 Task: Find connections with filter location San Isidro with filter topic #Economywith filter profile language French with filter current company L&T Technology Services with filter school University Grants Commission (ugc) with filter industry Physicians with filter service category Financial Reporting with filter keywords title Entrepreneur
Action: Mouse moved to (531, 80)
Screenshot: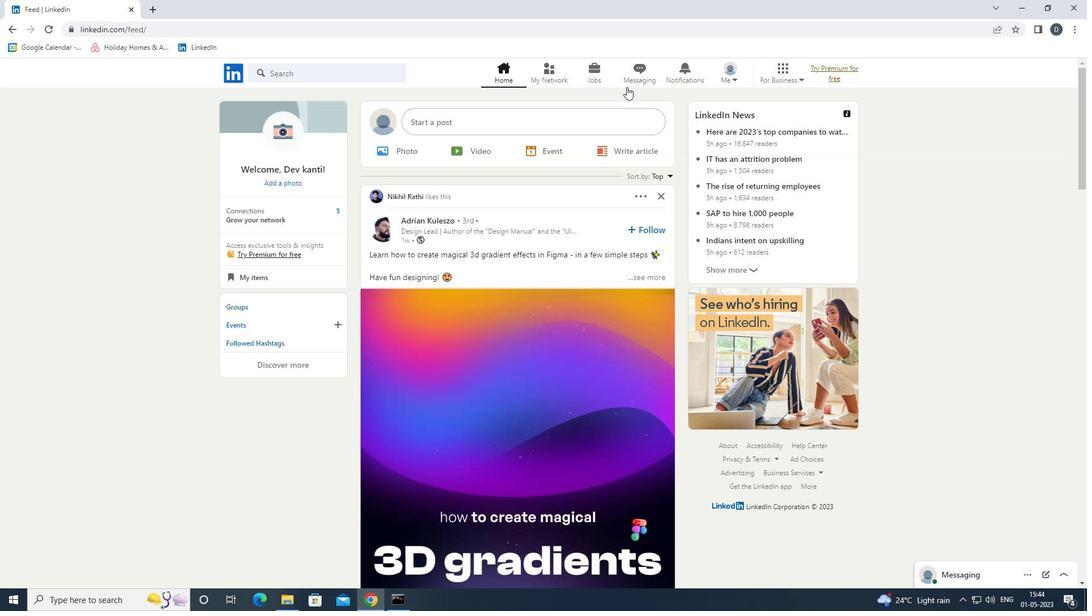 
Action: Mouse pressed left at (531, 80)
Screenshot: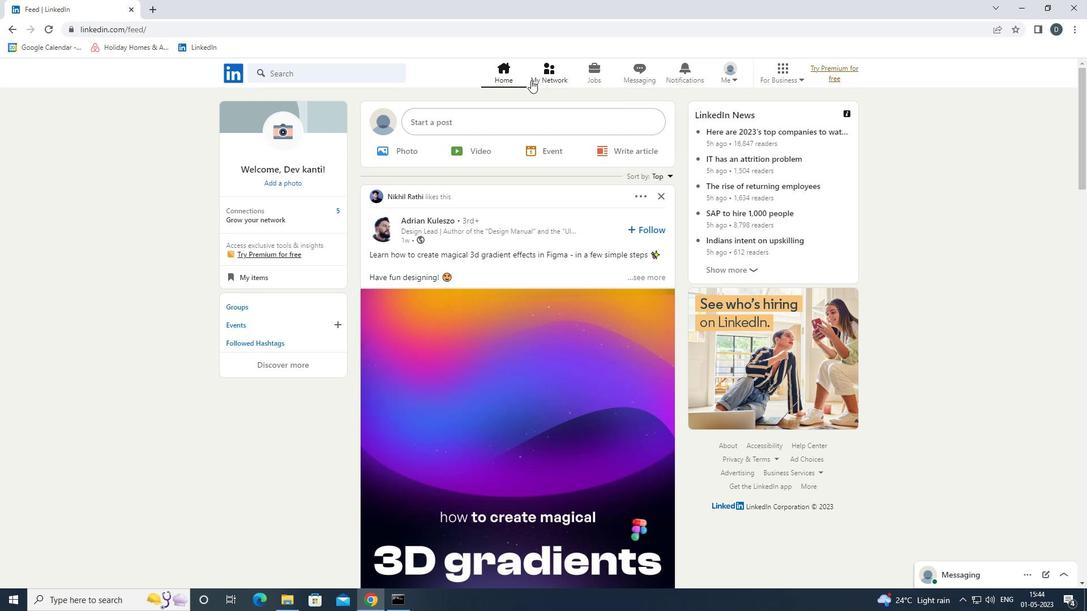 
Action: Mouse moved to (374, 134)
Screenshot: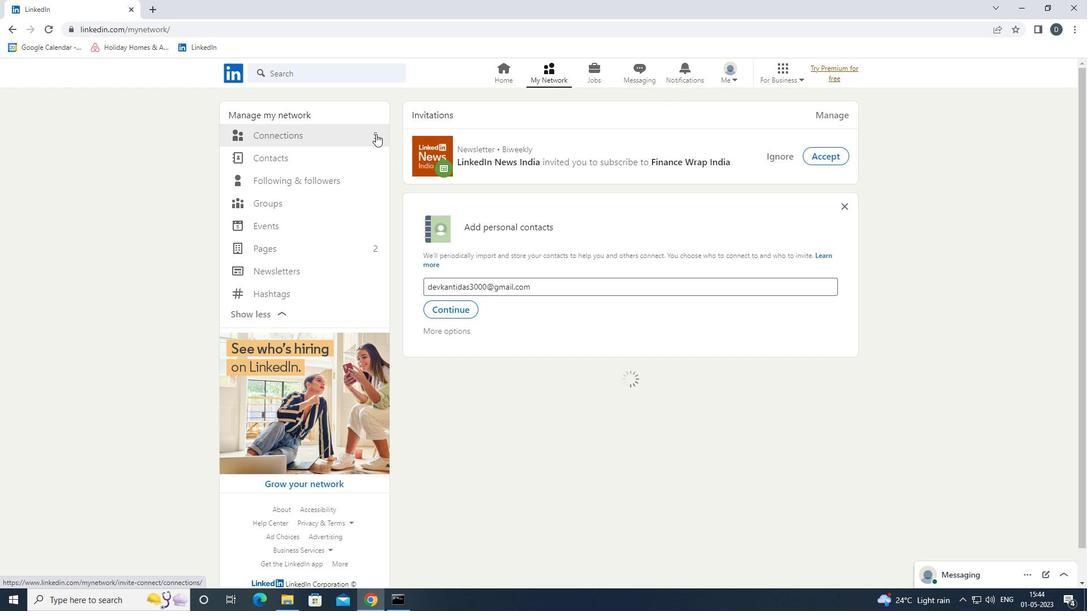 
Action: Mouse pressed left at (374, 134)
Screenshot: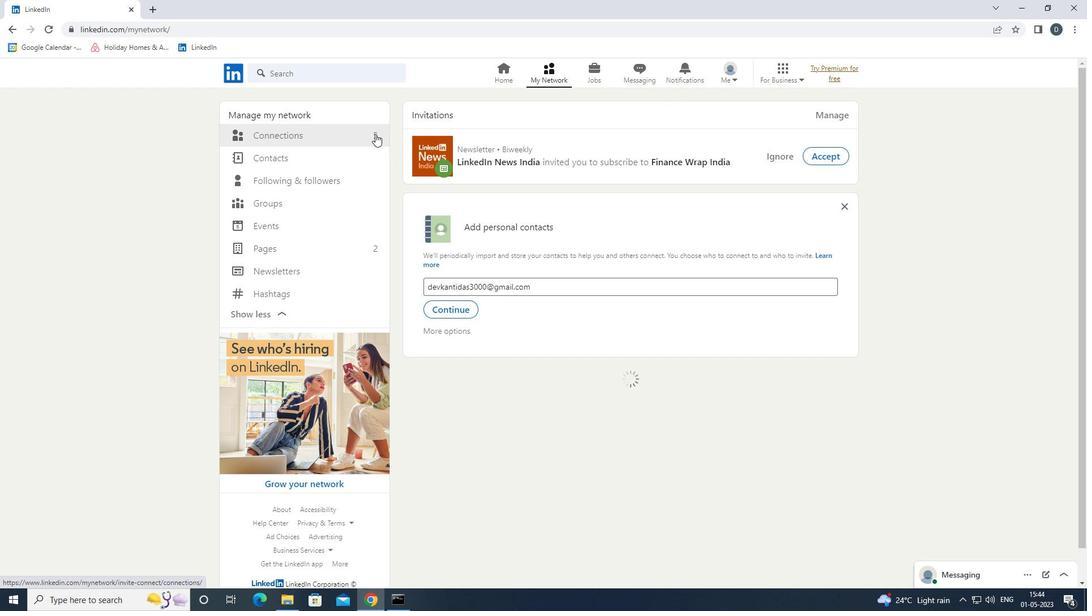 
Action: Mouse moved to (643, 137)
Screenshot: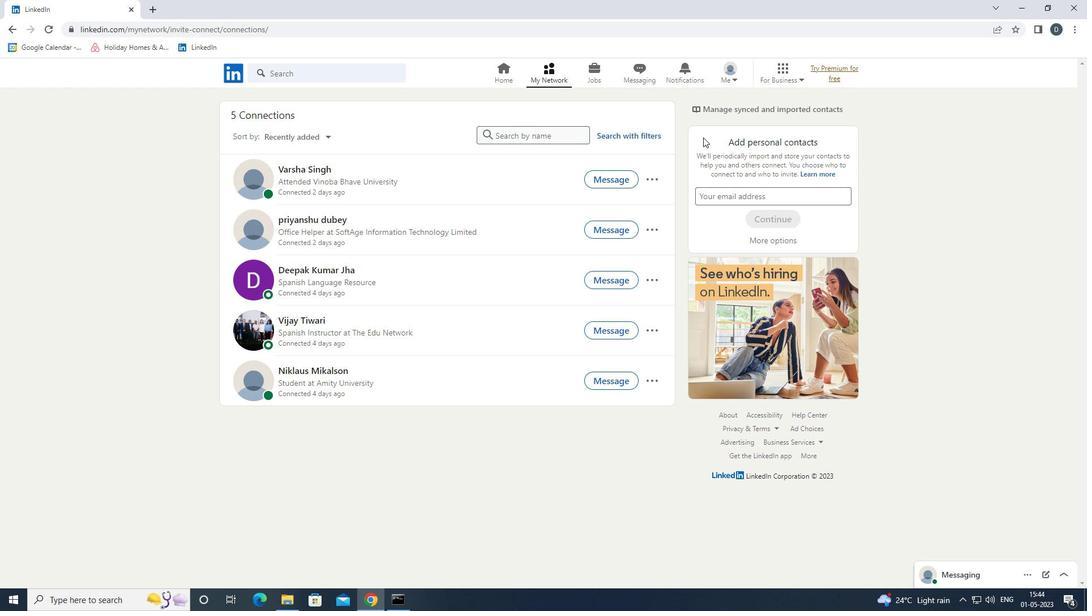 
Action: Mouse pressed left at (643, 137)
Screenshot: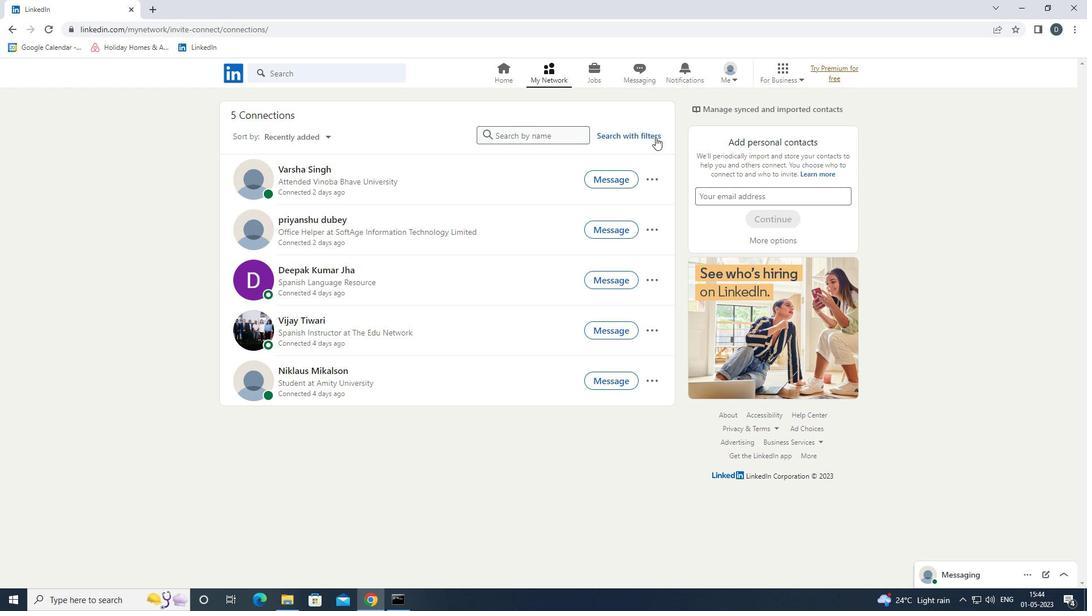 
Action: Mouse moved to (586, 106)
Screenshot: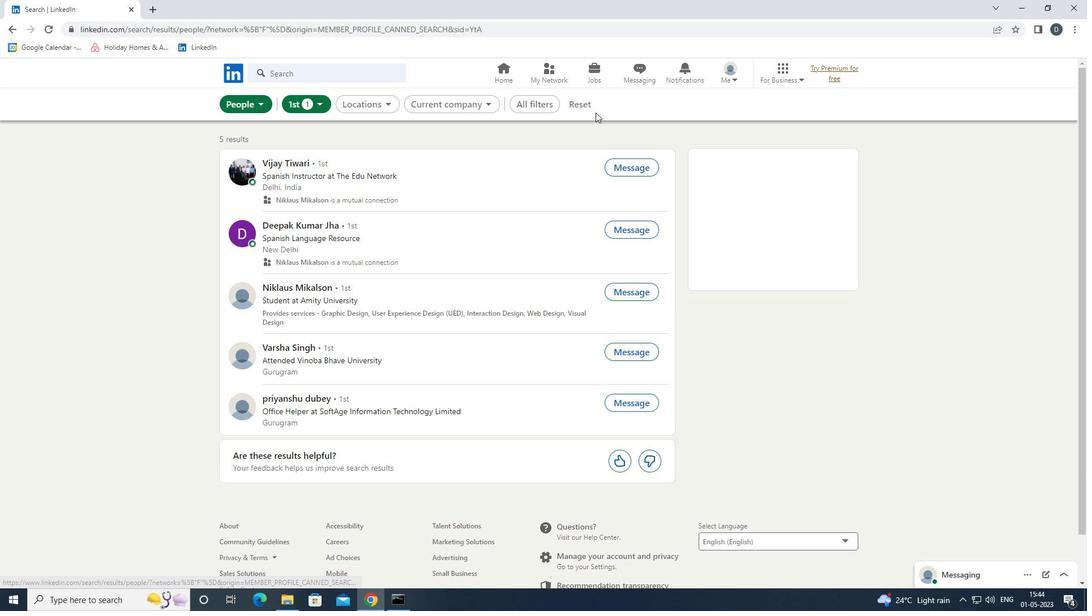
Action: Mouse pressed left at (586, 106)
Screenshot: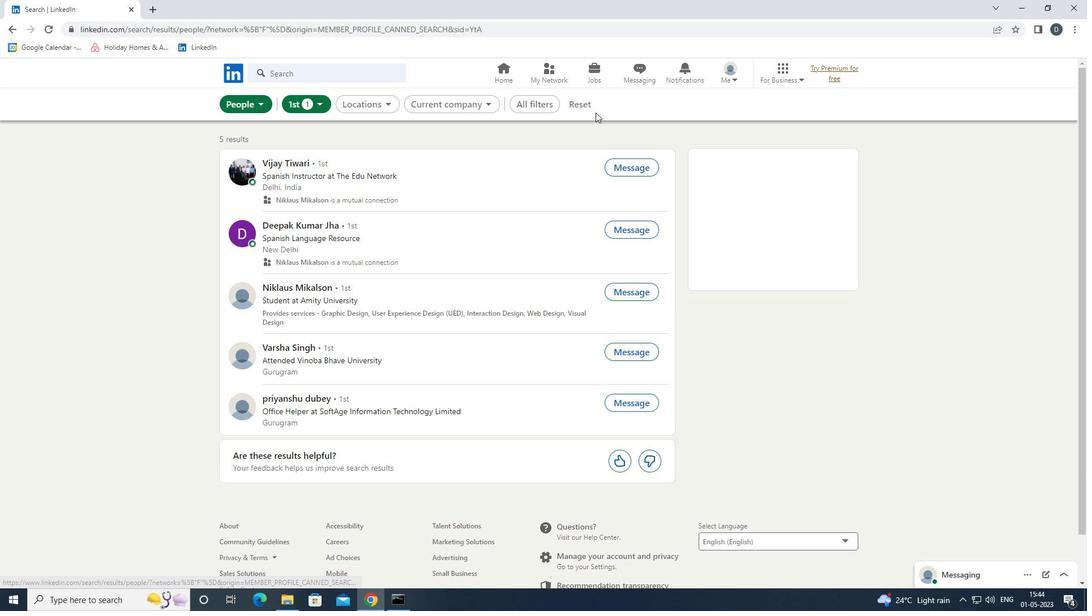 
Action: Mouse moved to (569, 108)
Screenshot: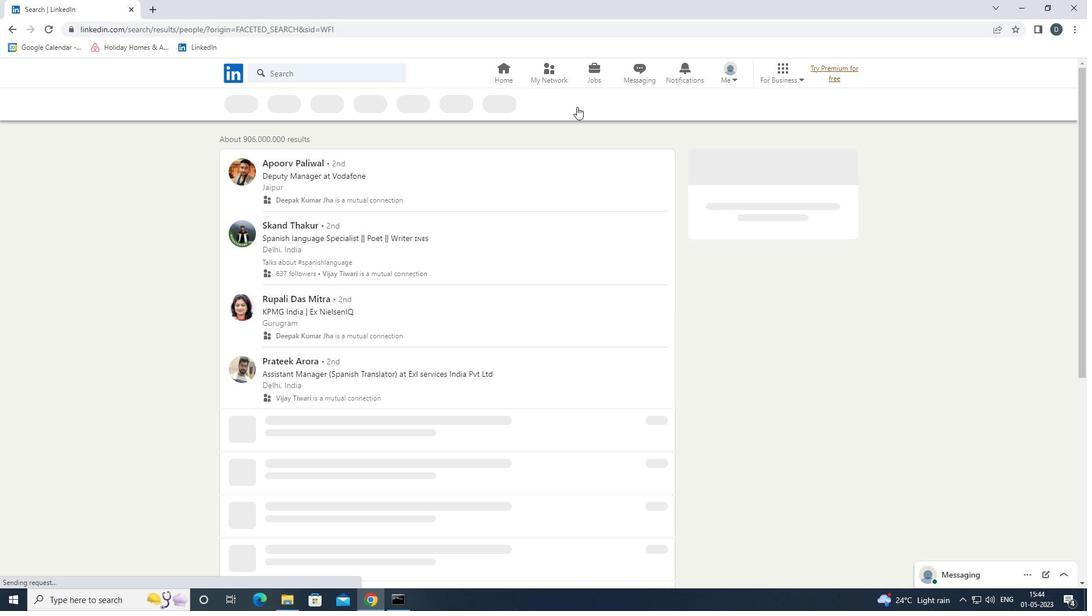 
Action: Mouse pressed left at (569, 108)
Screenshot: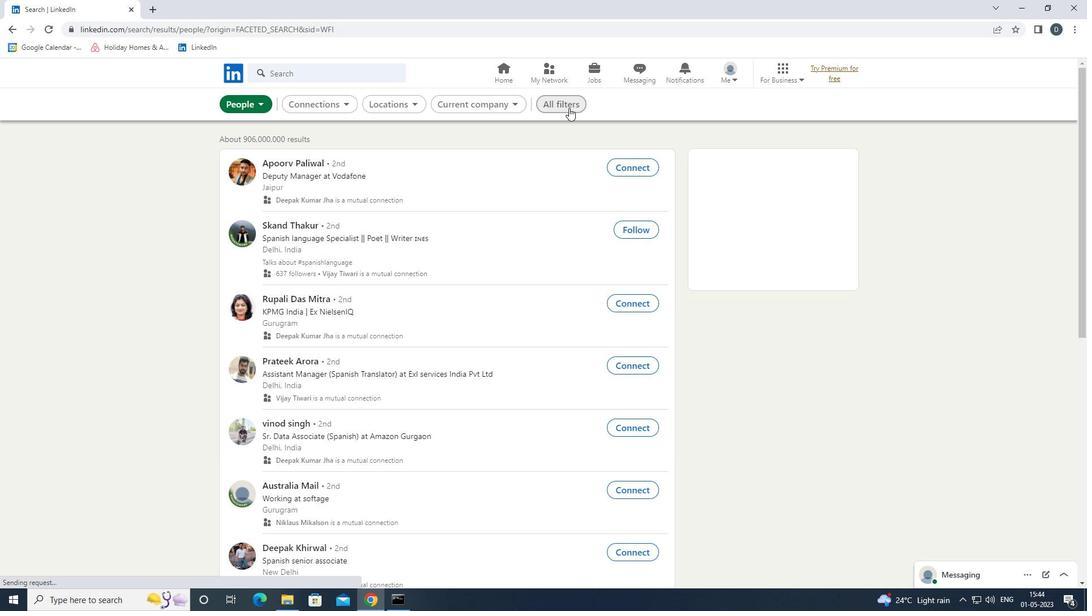 
Action: Mouse moved to (966, 457)
Screenshot: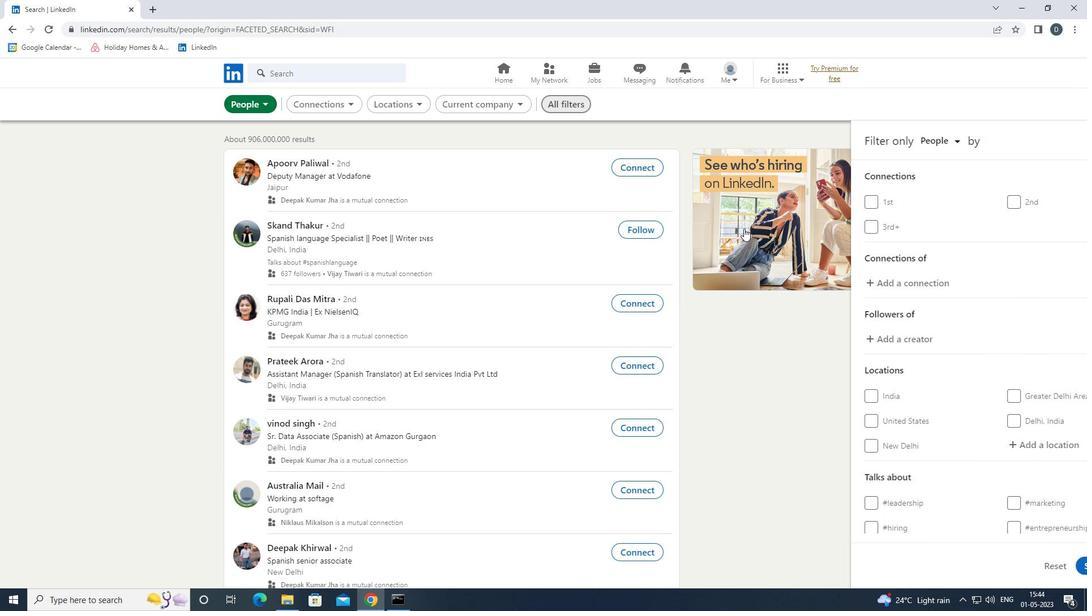 
Action: Mouse scrolled (966, 456) with delta (0, 0)
Screenshot: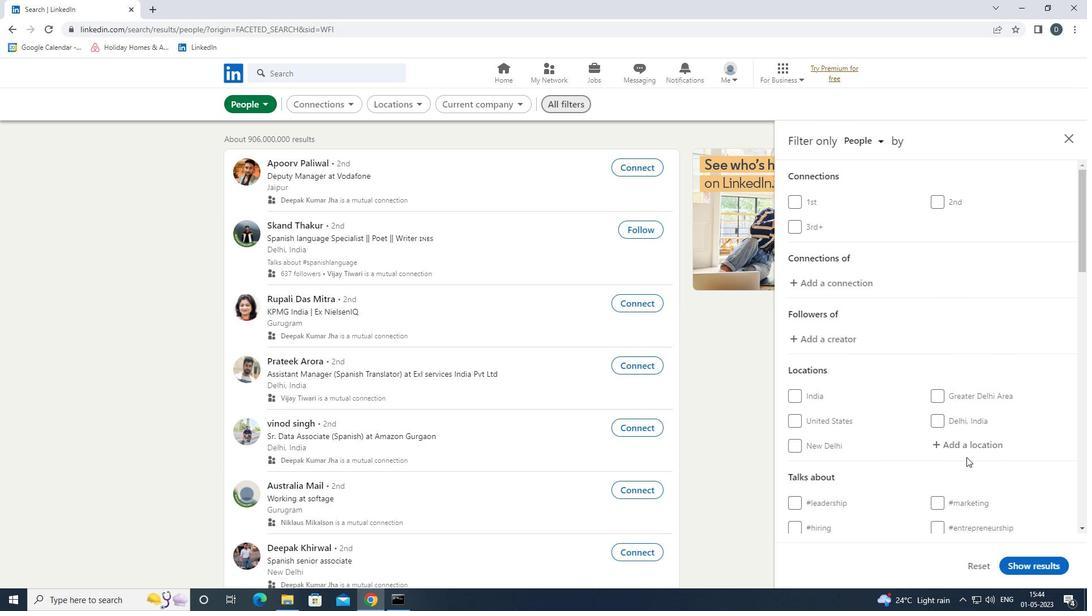 
Action: Mouse scrolled (966, 456) with delta (0, 0)
Screenshot: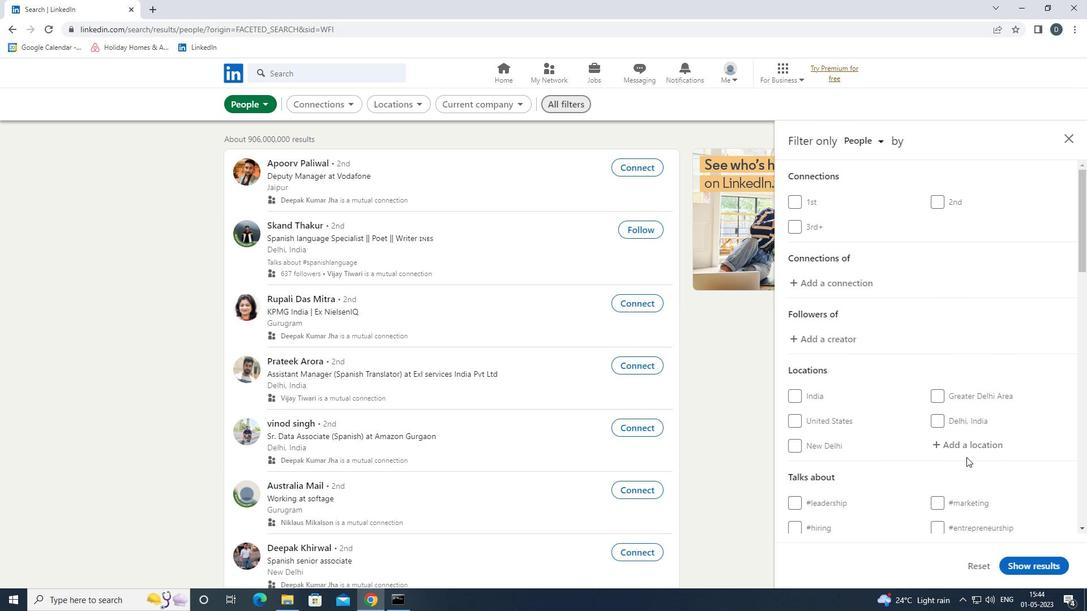 
Action: Mouse moved to (951, 336)
Screenshot: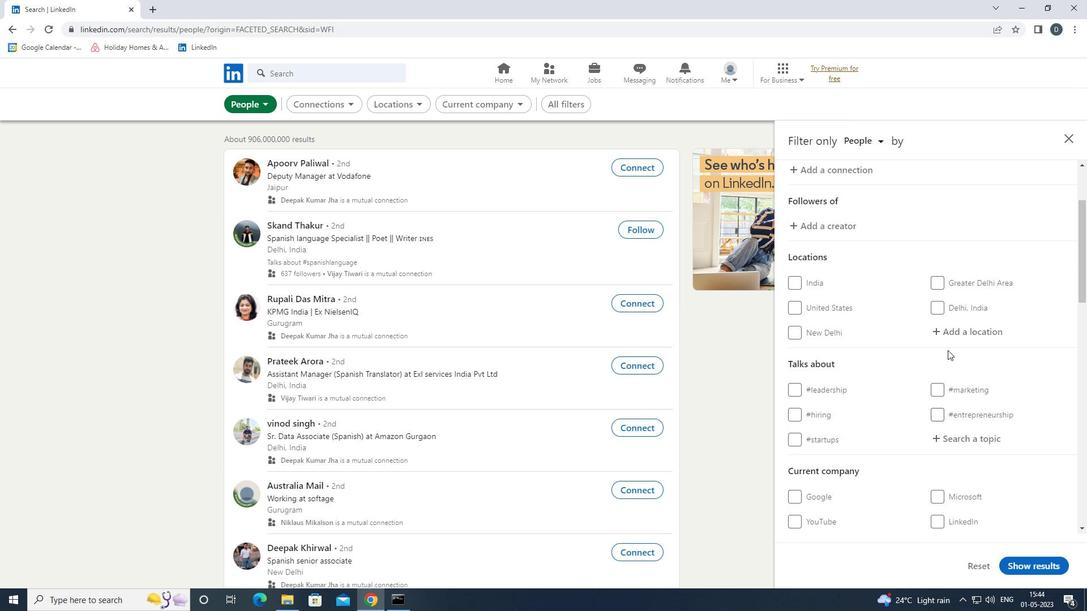 
Action: Mouse pressed left at (951, 336)
Screenshot: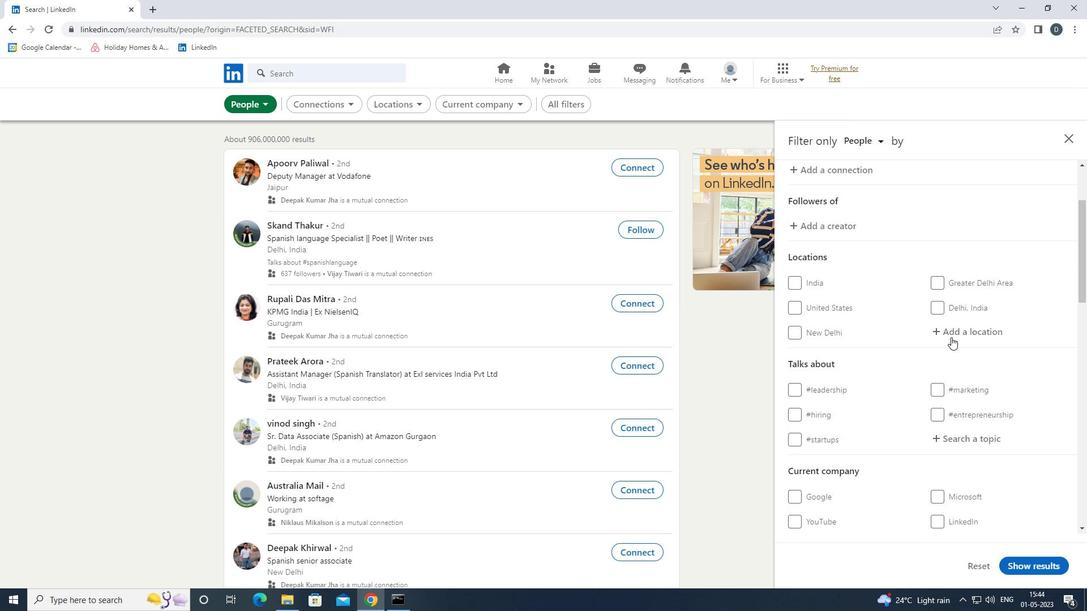 
Action: Key pressed <Key.shift>SAN<Key.space><Key.shift>IS<Key.backspace>SI<Key.down><Key.enter>
Screenshot: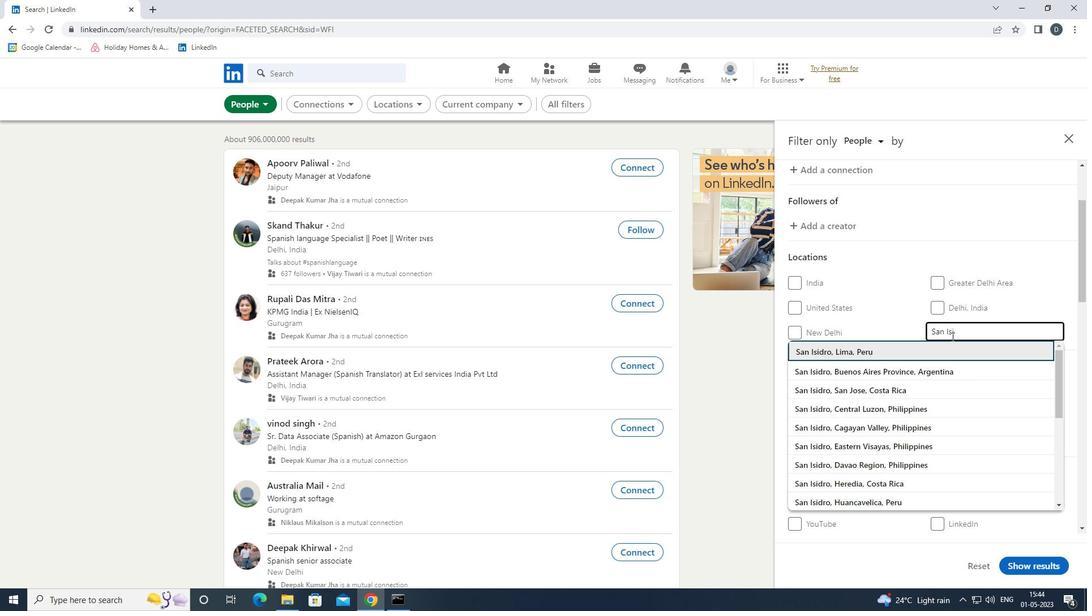 
Action: Mouse moved to (952, 336)
Screenshot: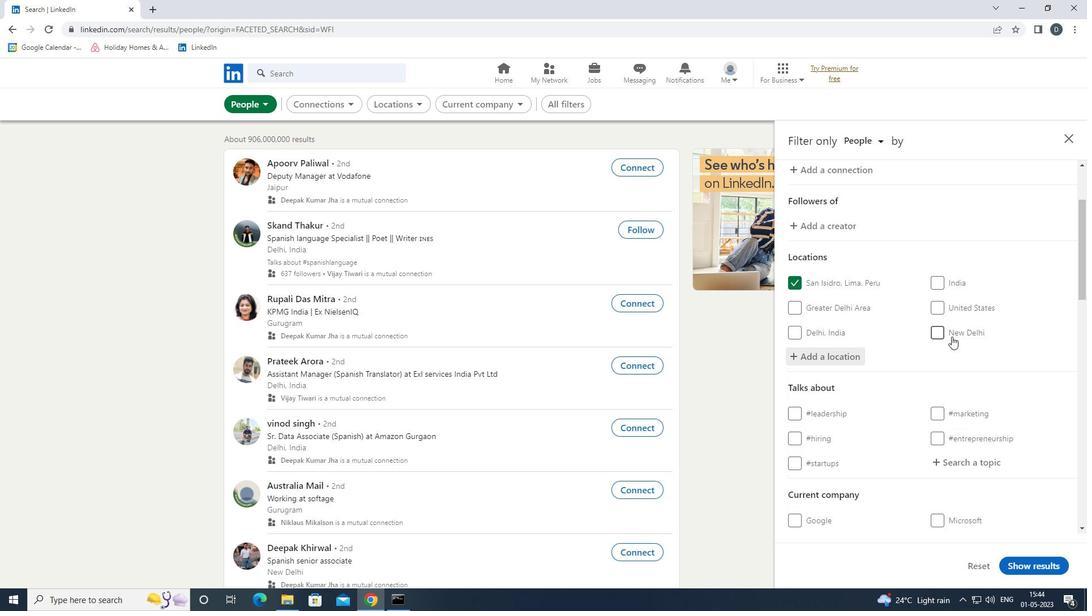 
Action: Mouse scrolled (952, 335) with delta (0, 0)
Screenshot: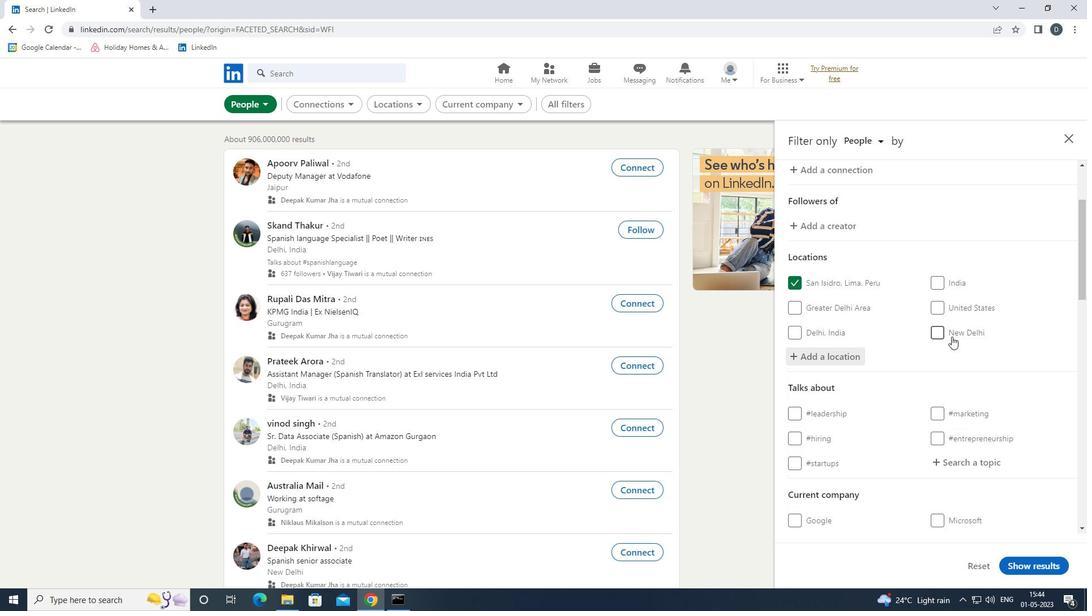 
Action: Mouse moved to (952, 336)
Screenshot: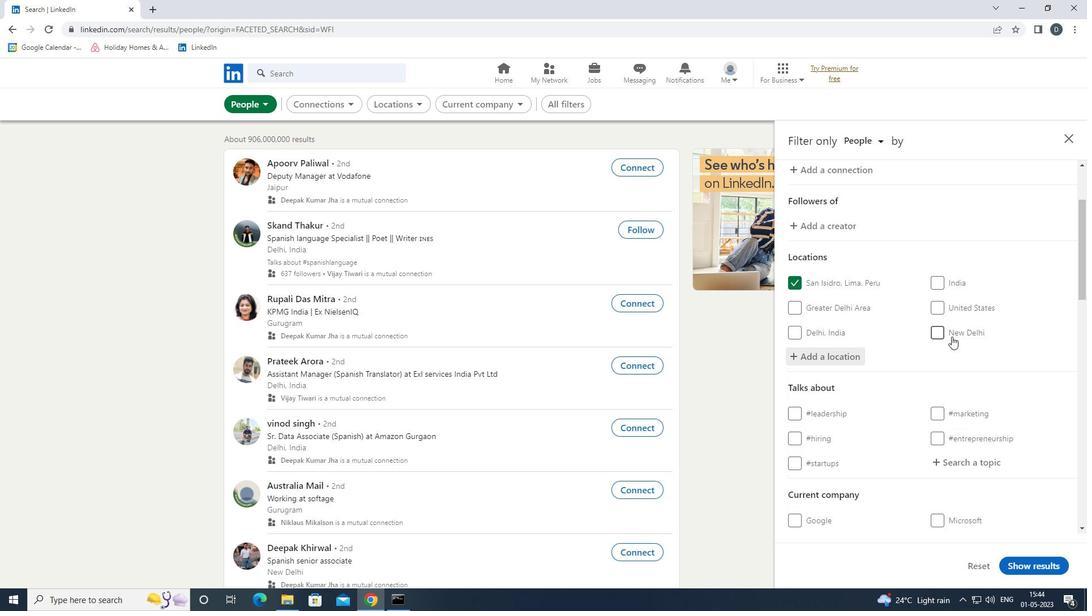 
Action: Mouse scrolled (952, 335) with delta (0, 0)
Screenshot: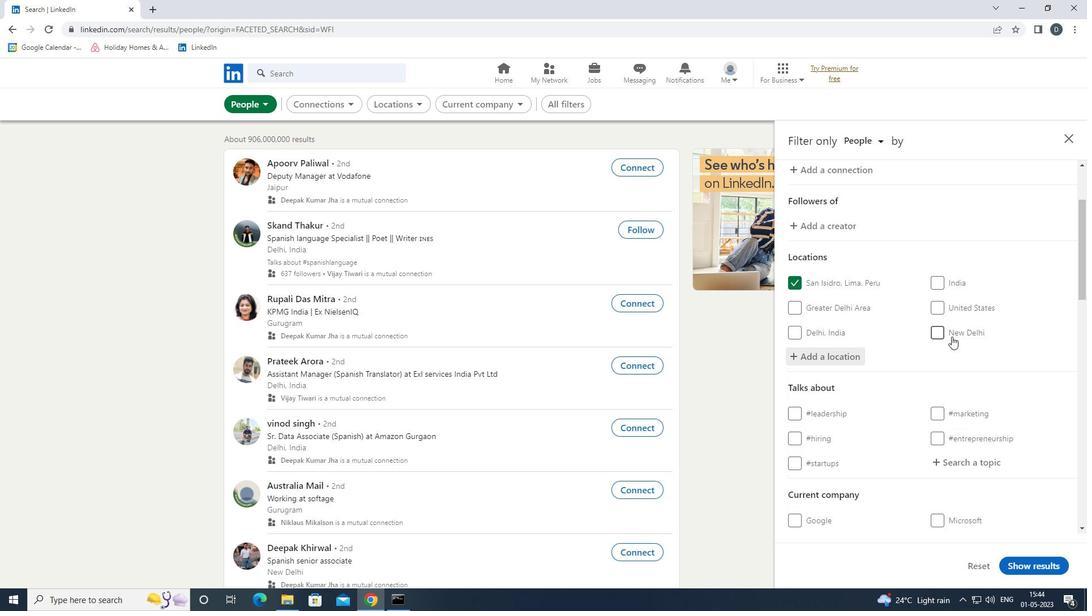 
Action: Mouse moved to (964, 349)
Screenshot: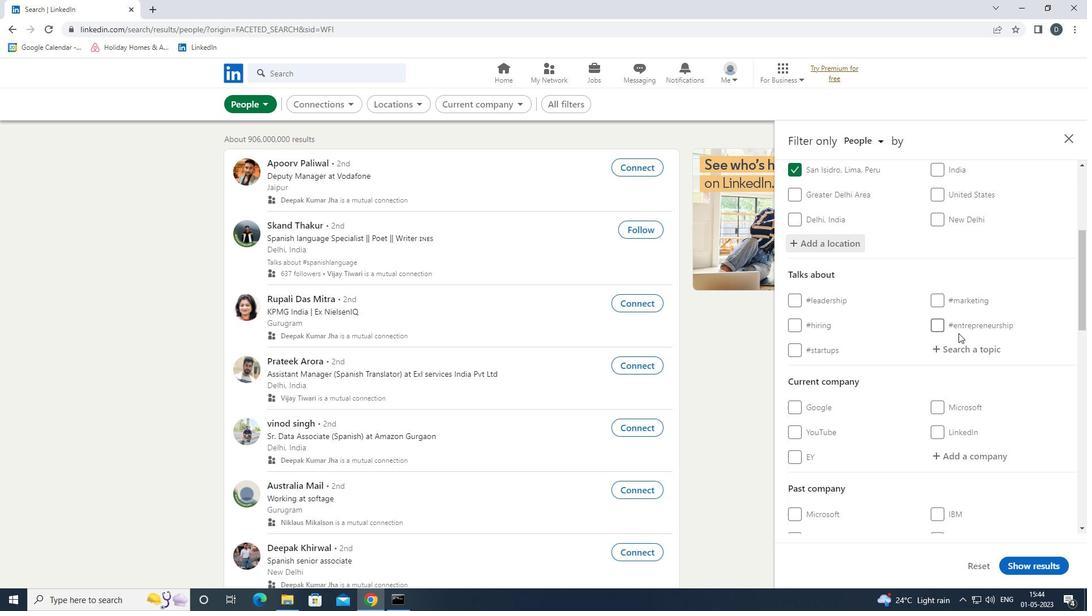 
Action: Mouse pressed left at (964, 349)
Screenshot: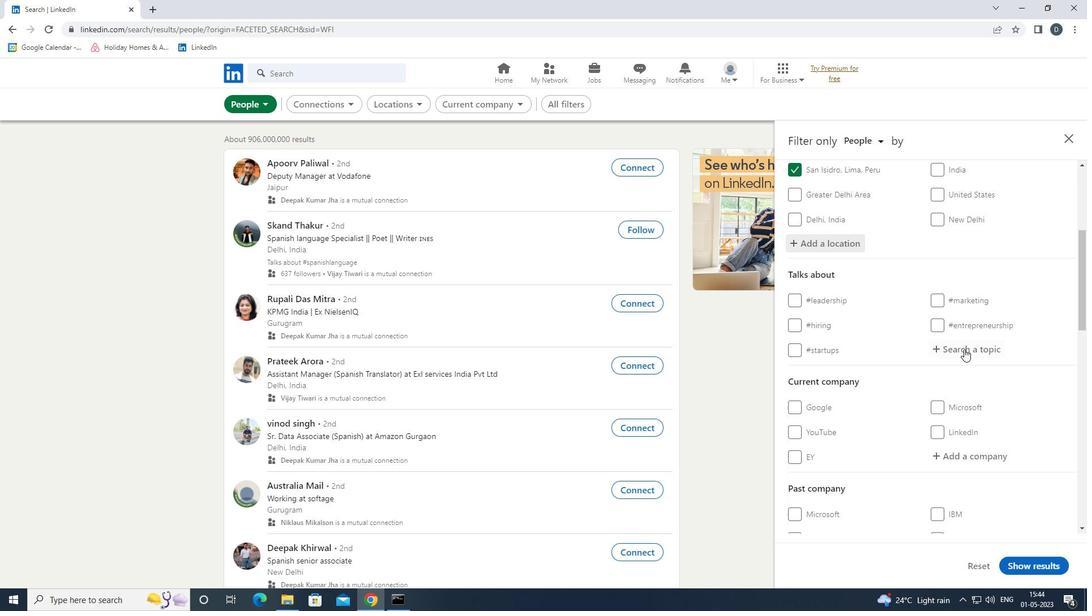 
Action: Key pressed <Key.shift><Key.shift>ECONOMY<Key.down><Key.enter>
Screenshot: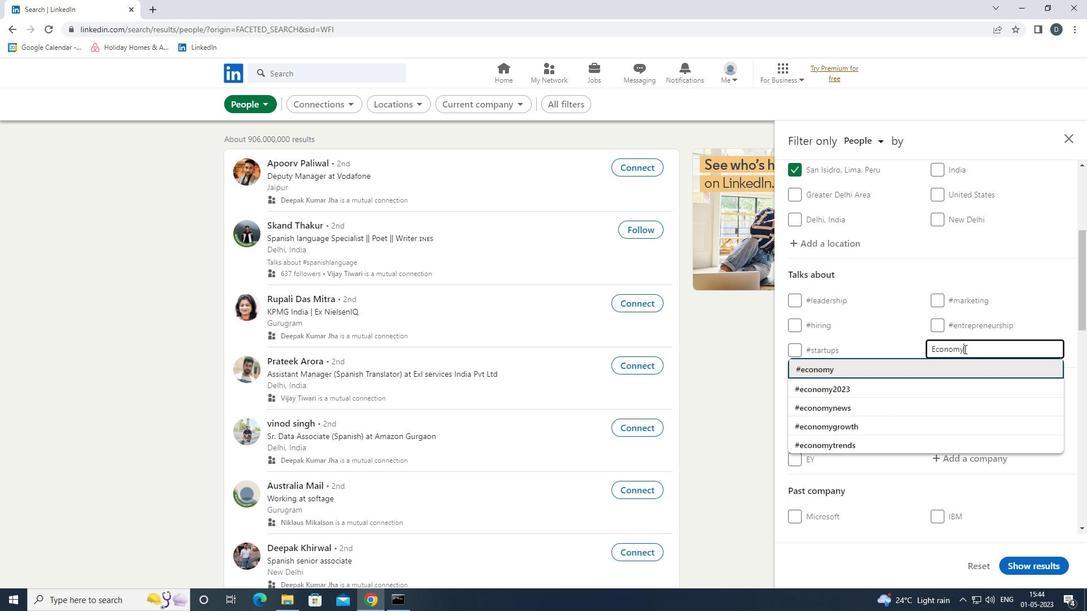 
Action: Mouse scrolled (964, 348) with delta (0, 0)
Screenshot: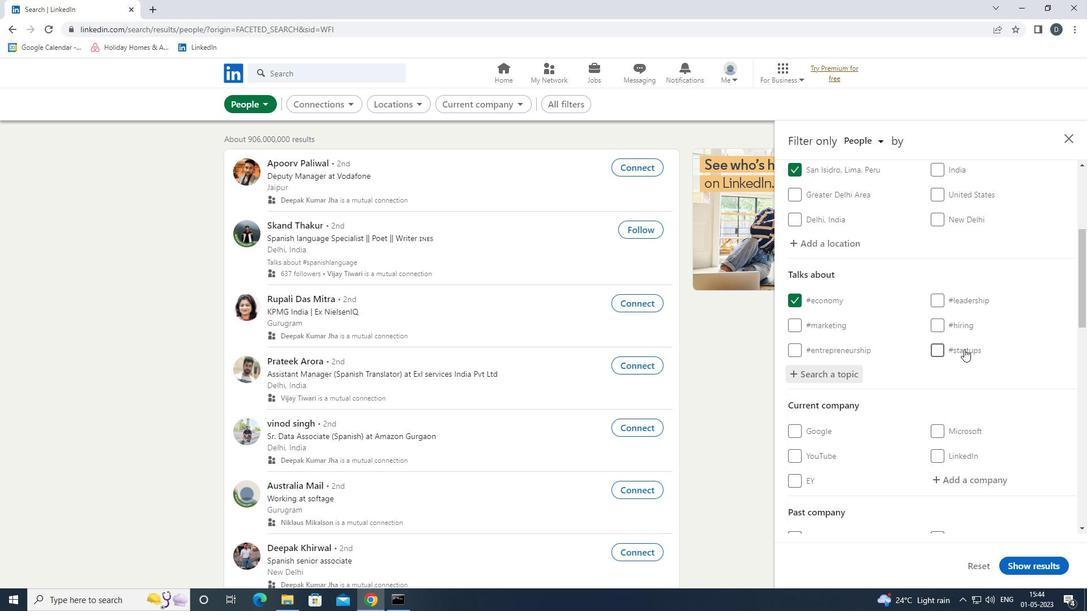 
Action: Mouse scrolled (964, 348) with delta (0, 0)
Screenshot: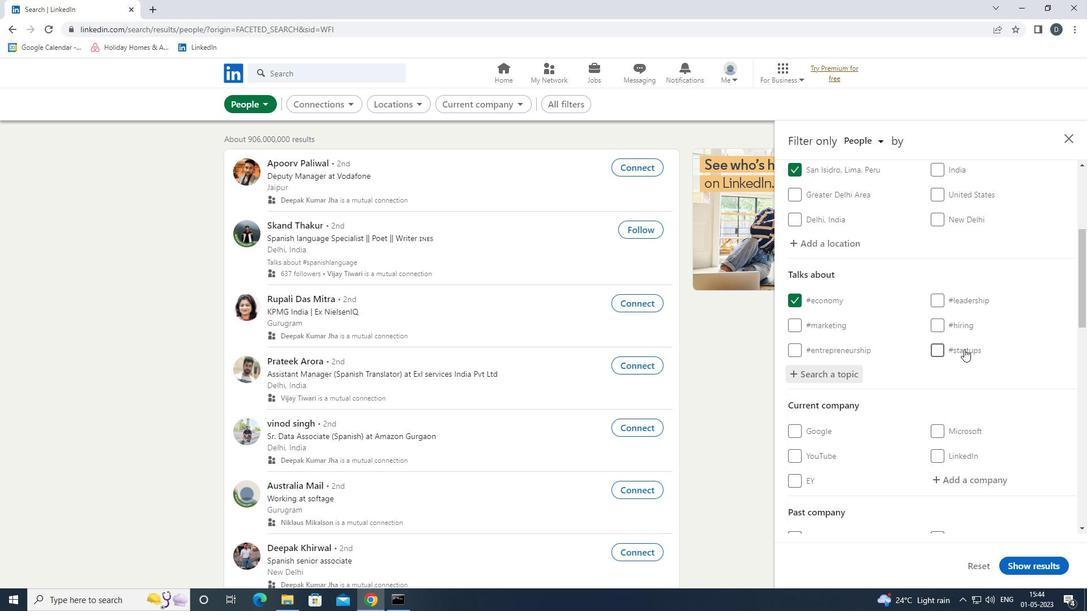 
Action: Mouse scrolled (964, 348) with delta (0, 0)
Screenshot: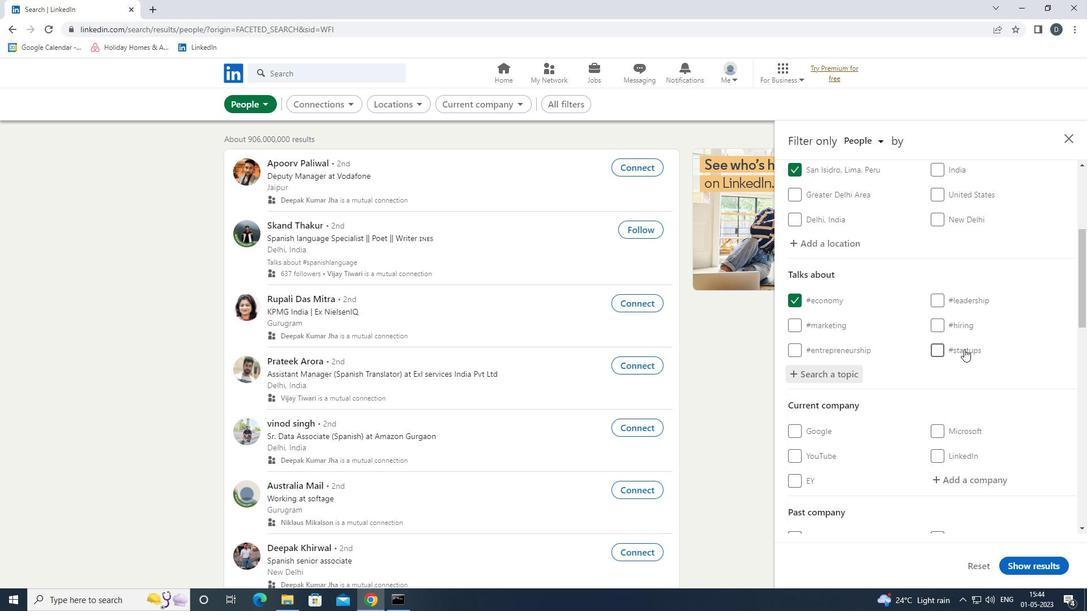 
Action: Mouse scrolled (964, 348) with delta (0, 0)
Screenshot: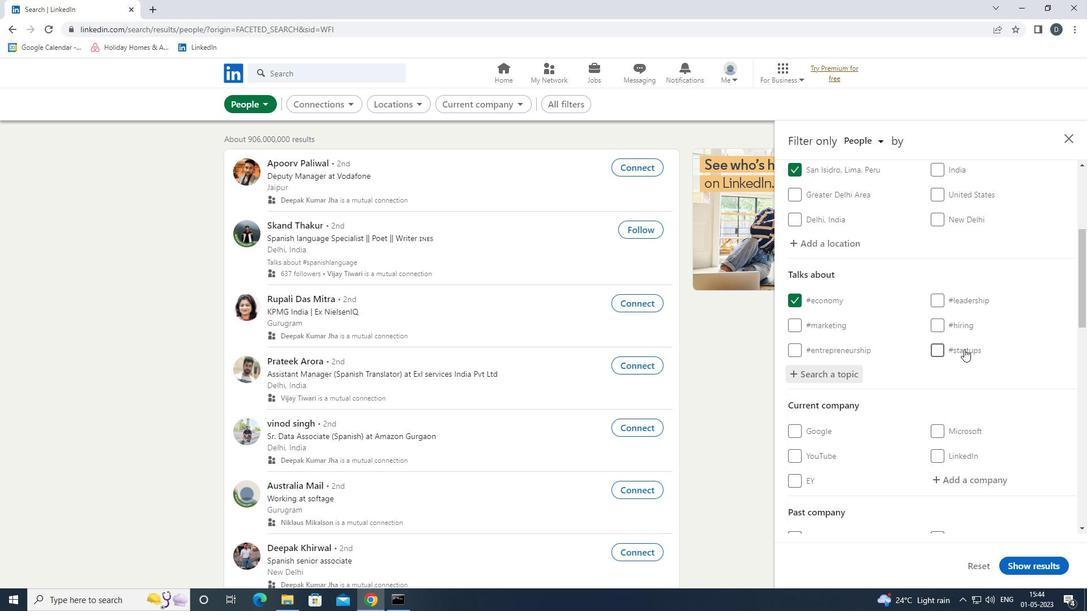 
Action: Mouse scrolled (964, 348) with delta (0, 0)
Screenshot: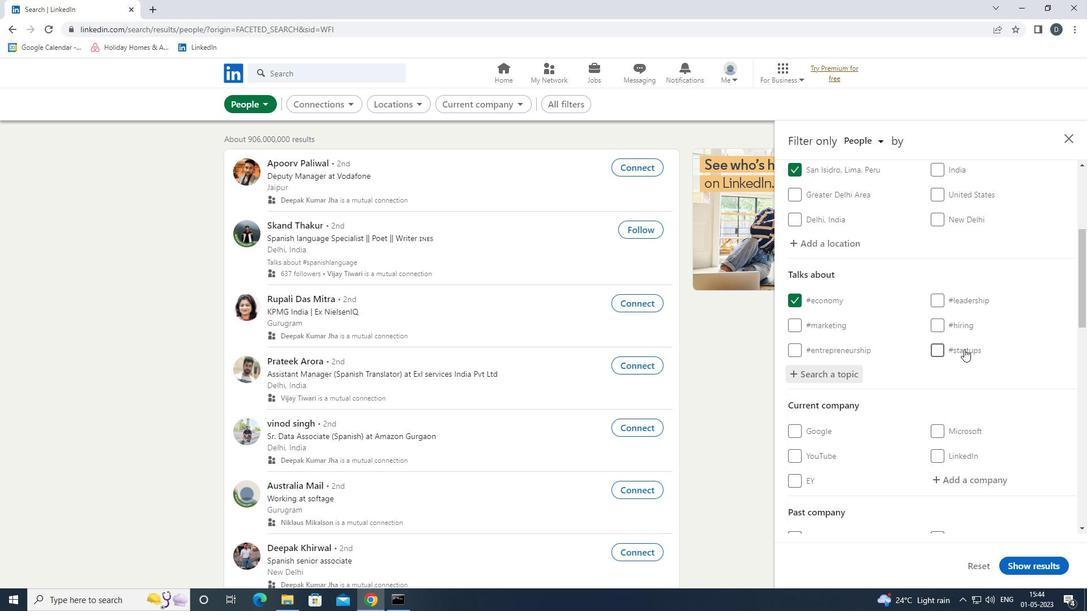 
Action: Mouse scrolled (964, 348) with delta (0, 0)
Screenshot: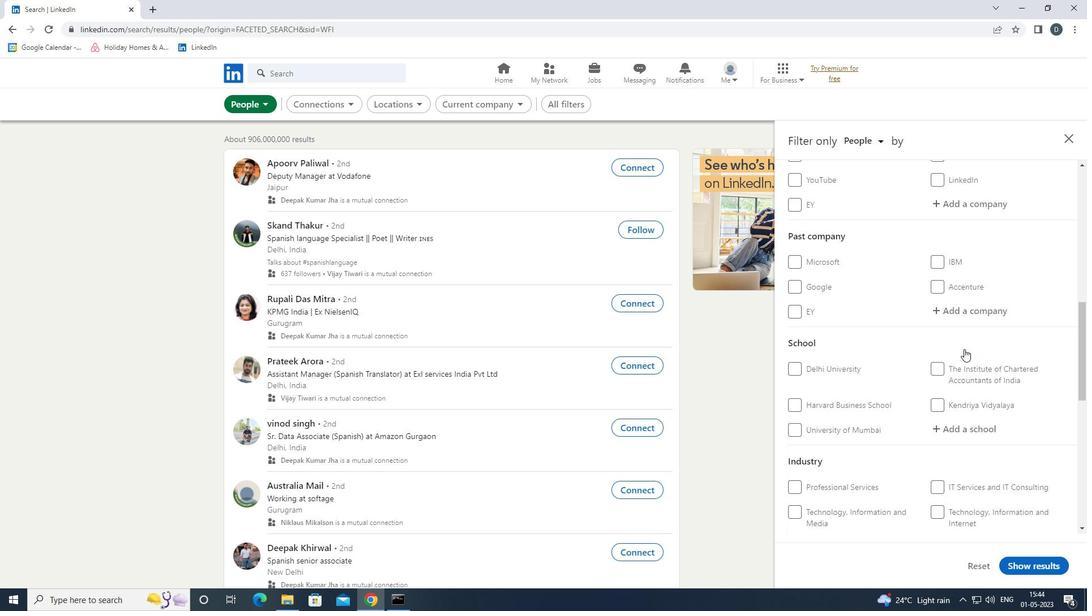 
Action: Mouse scrolled (964, 348) with delta (0, 0)
Screenshot: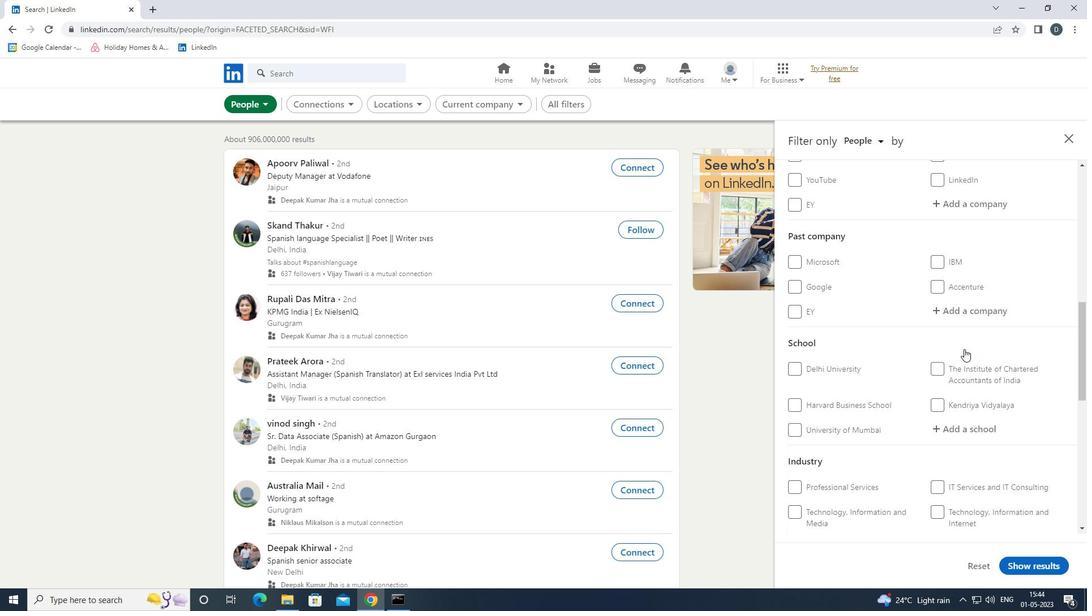 
Action: Mouse scrolled (964, 348) with delta (0, 0)
Screenshot: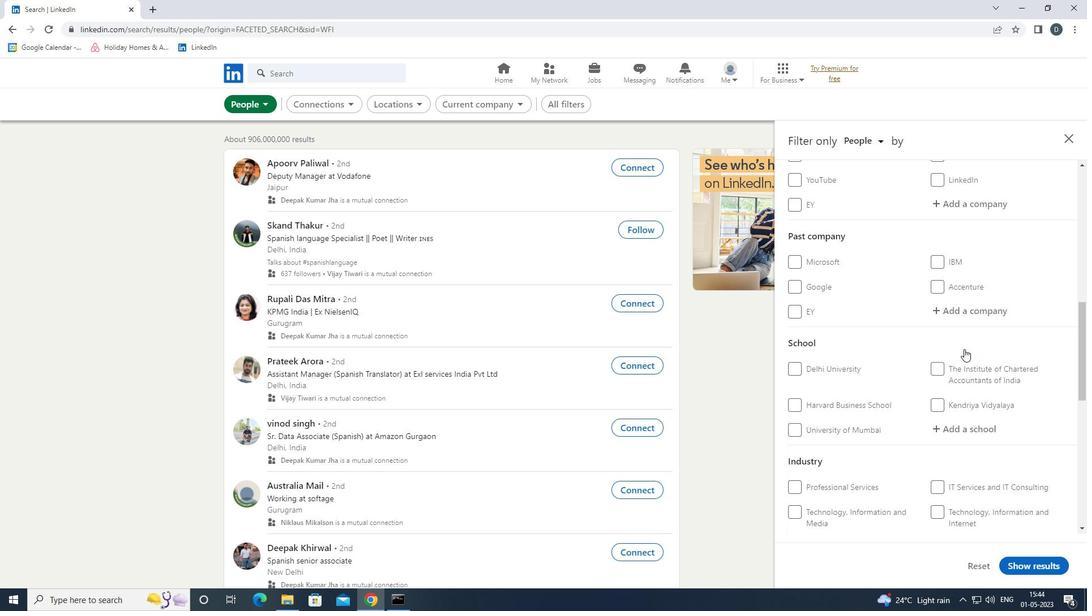 
Action: Mouse scrolled (964, 348) with delta (0, 0)
Screenshot: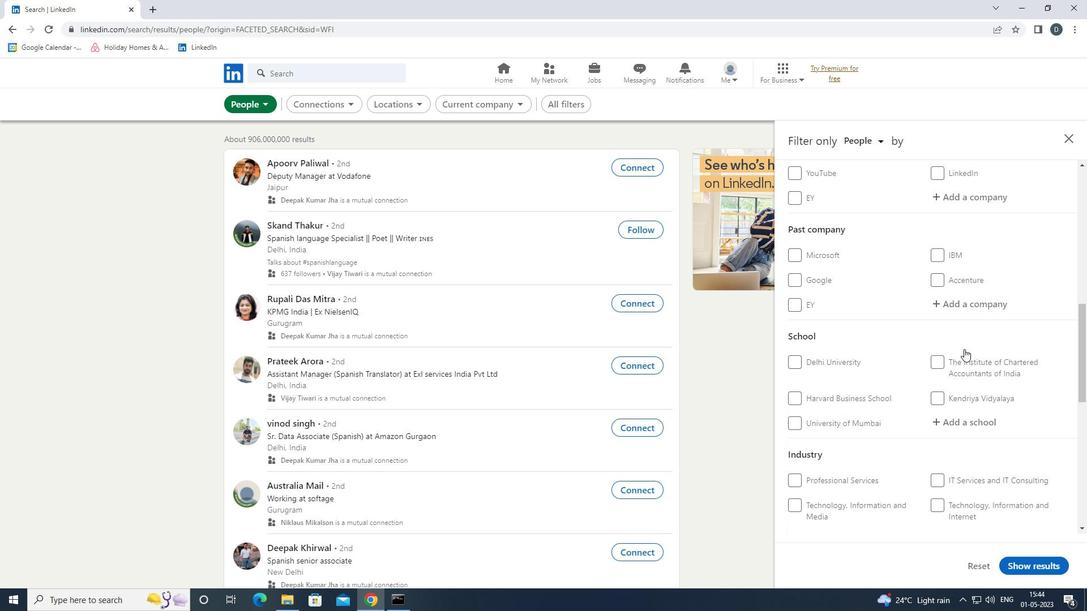 
Action: Mouse moved to (954, 379)
Screenshot: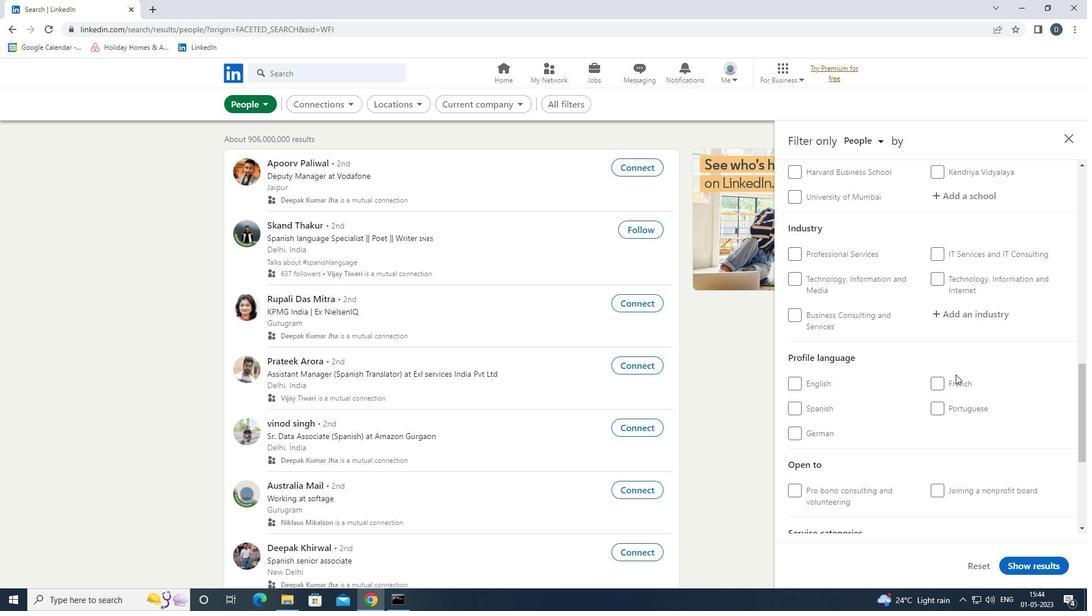 
Action: Mouse pressed left at (954, 379)
Screenshot: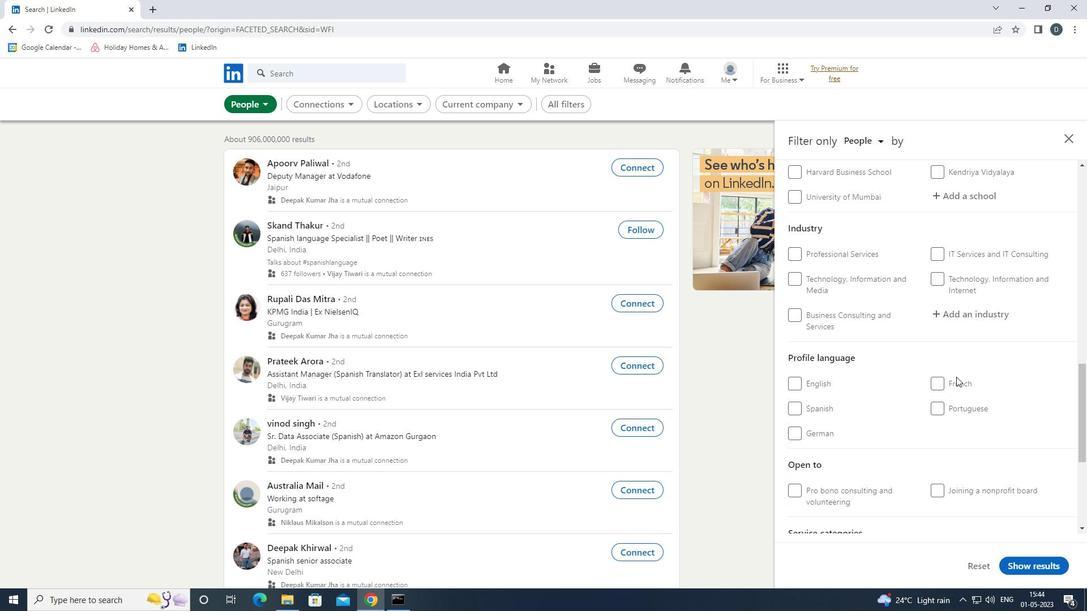 
Action: Mouse moved to (953, 379)
Screenshot: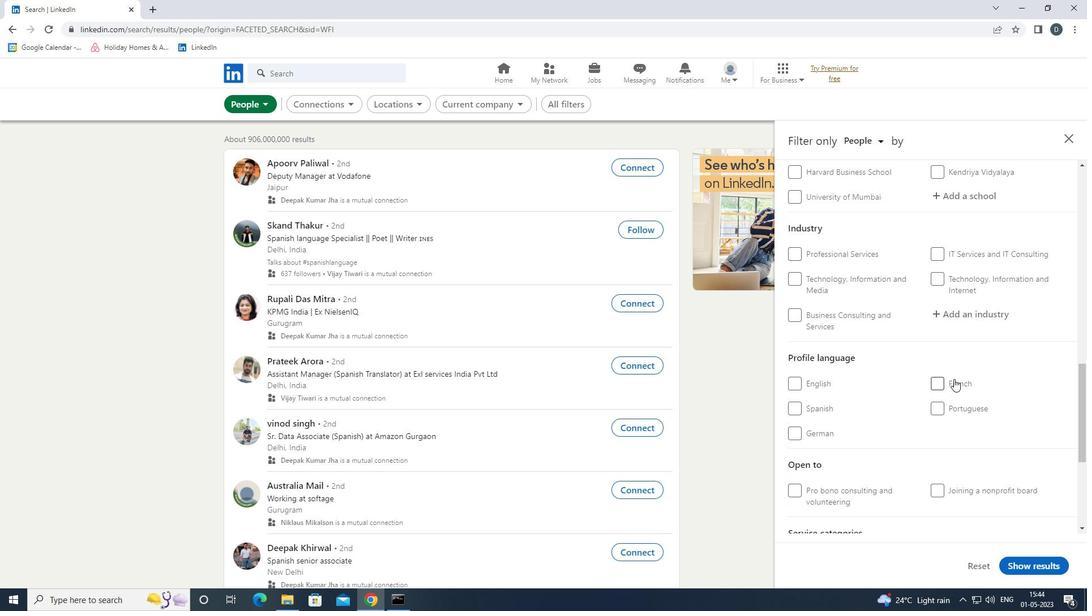 
Action: Mouse scrolled (953, 380) with delta (0, 0)
Screenshot: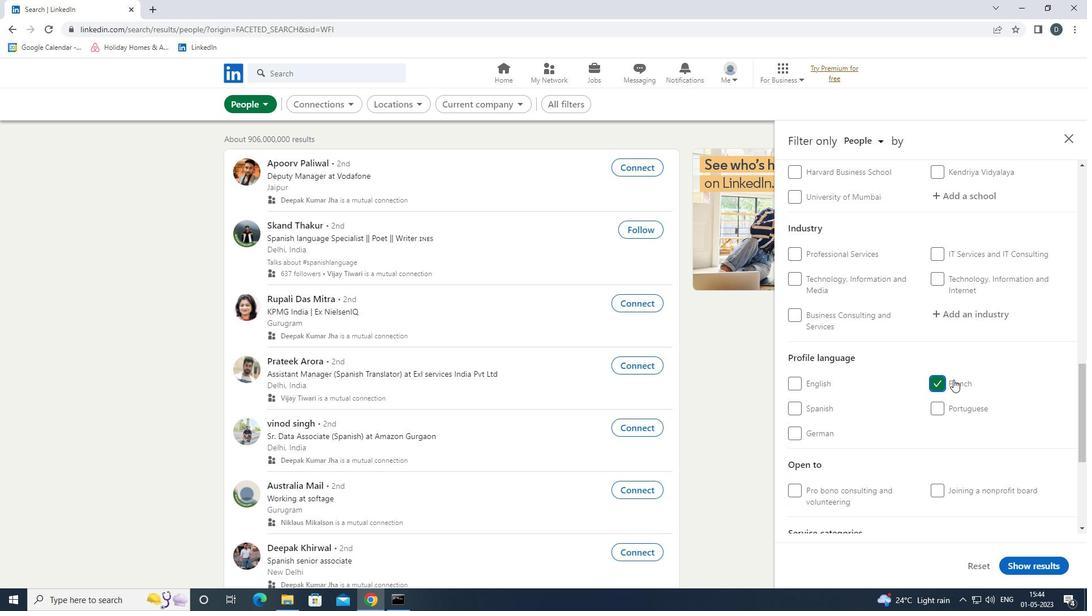 
Action: Mouse scrolled (953, 380) with delta (0, 0)
Screenshot: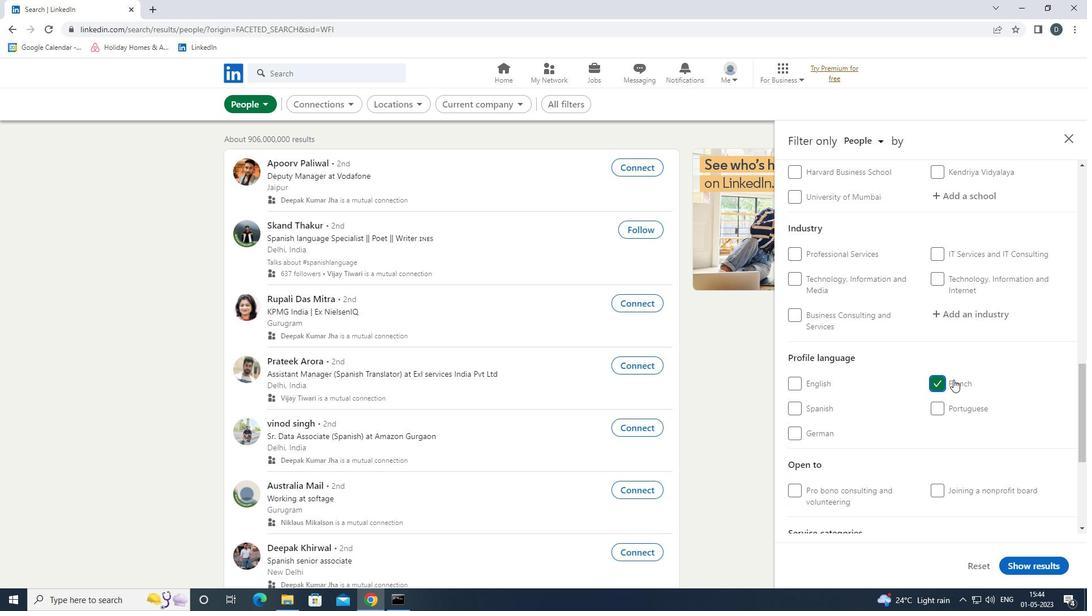 
Action: Mouse scrolled (953, 380) with delta (0, 0)
Screenshot: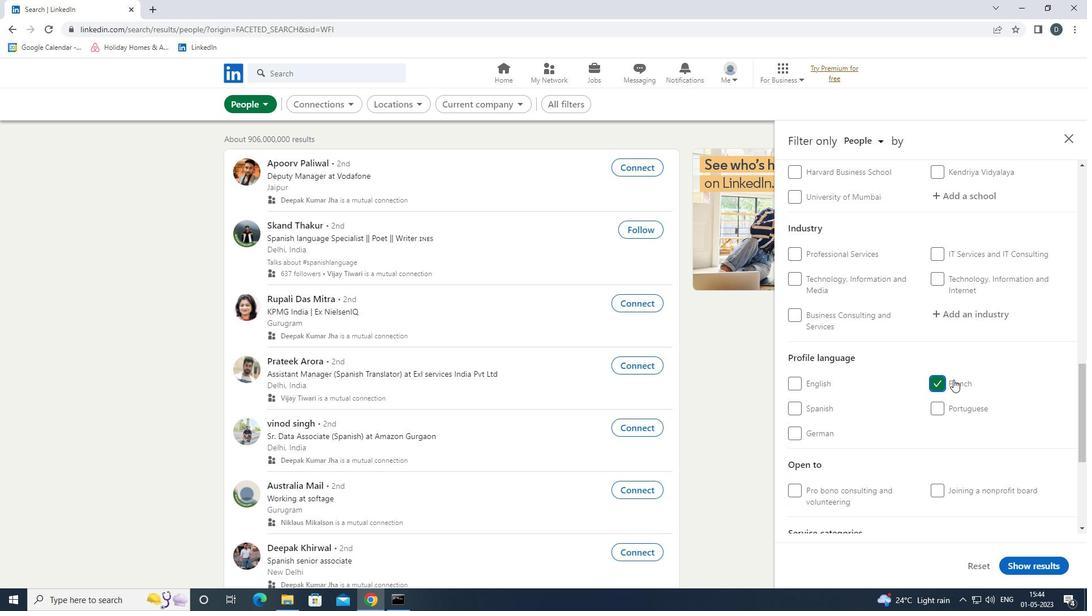 
Action: Mouse scrolled (953, 380) with delta (0, 0)
Screenshot: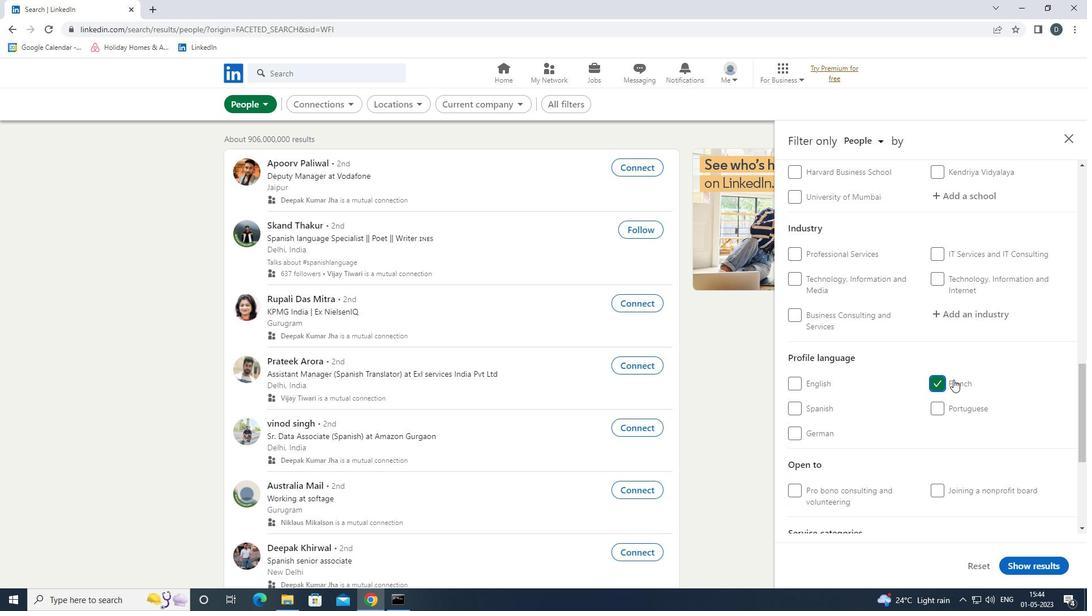 
Action: Mouse scrolled (953, 380) with delta (0, 0)
Screenshot: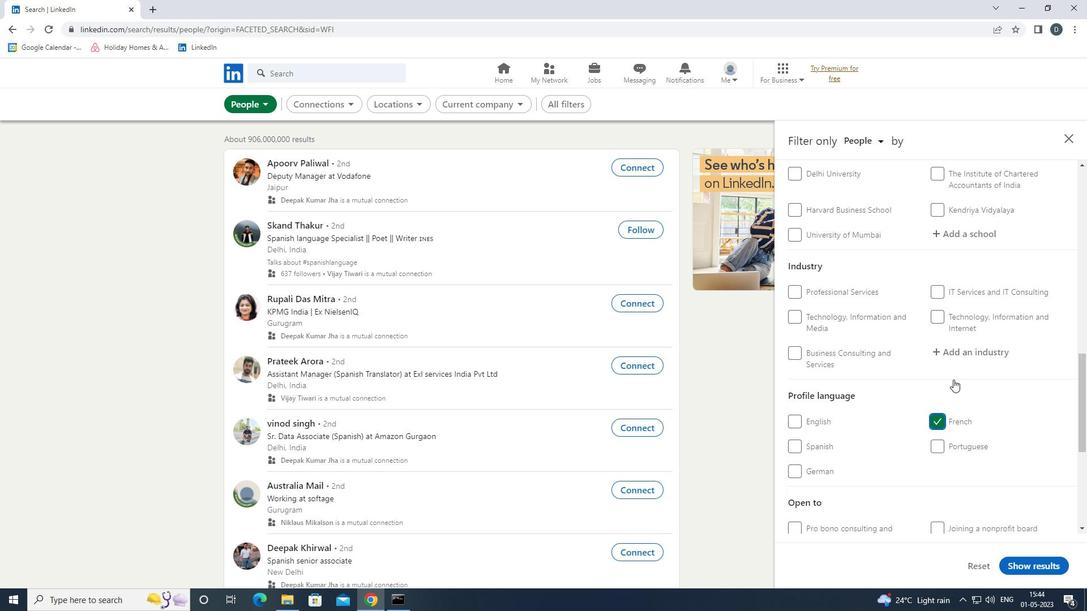 
Action: Mouse scrolled (953, 380) with delta (0, 0)
Screenshot: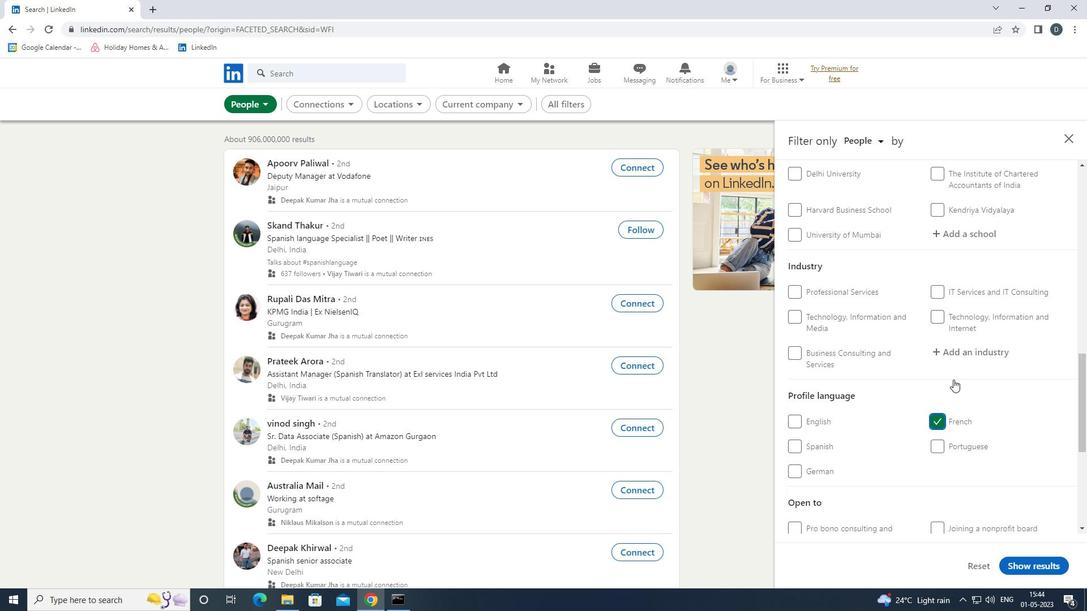 
Action: Mouse scrolled (953, 380) with delta (0, 0)
Screenshot: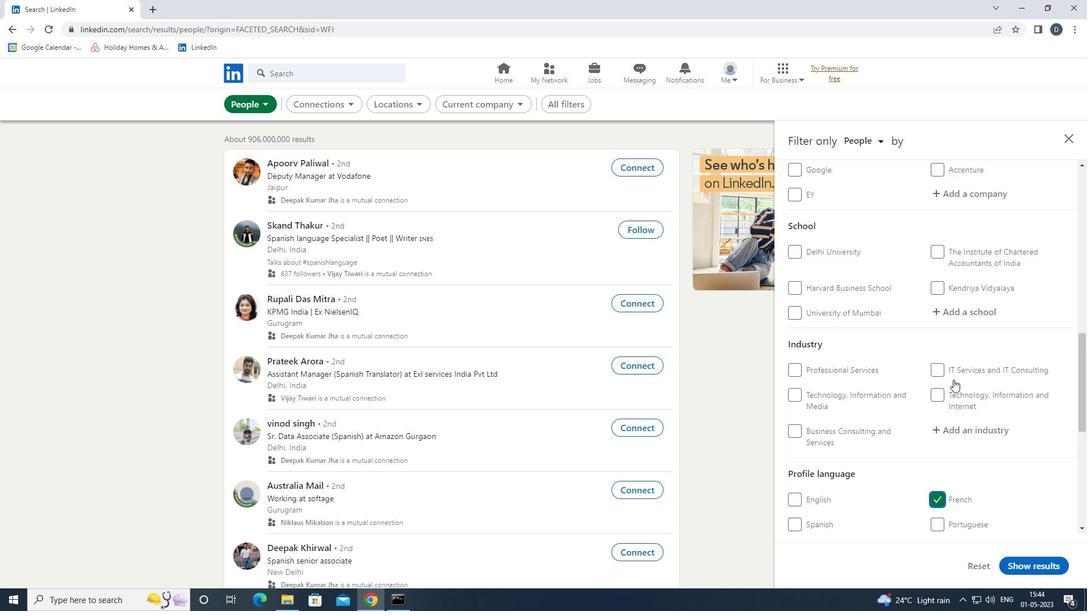 
Action: Mouse moved to (946, 362)
Screenshot: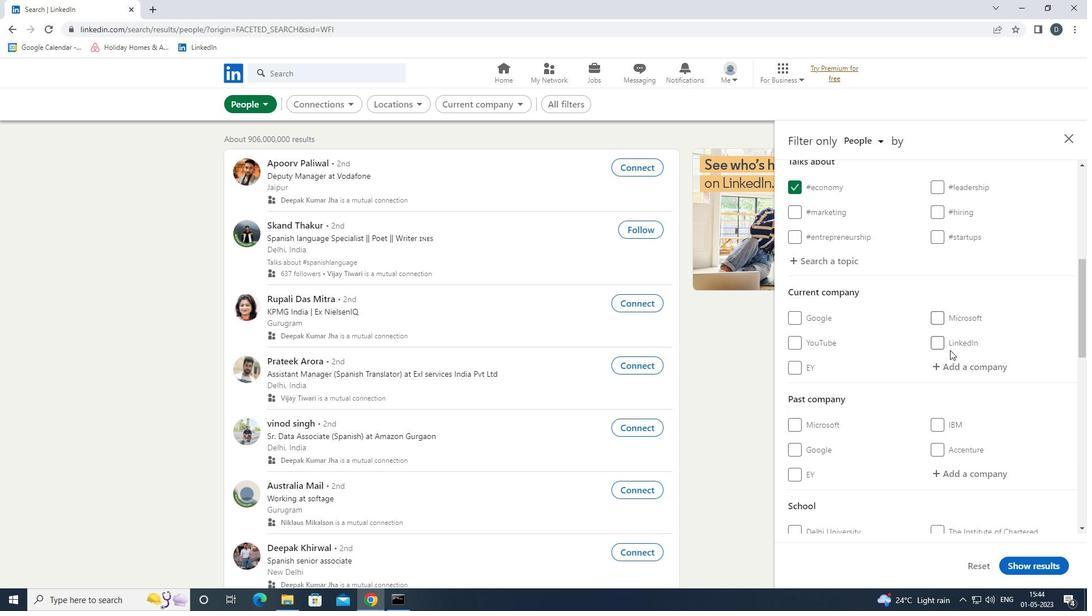 
Action: Mouse pressed left at (946, 362)
Screenshot: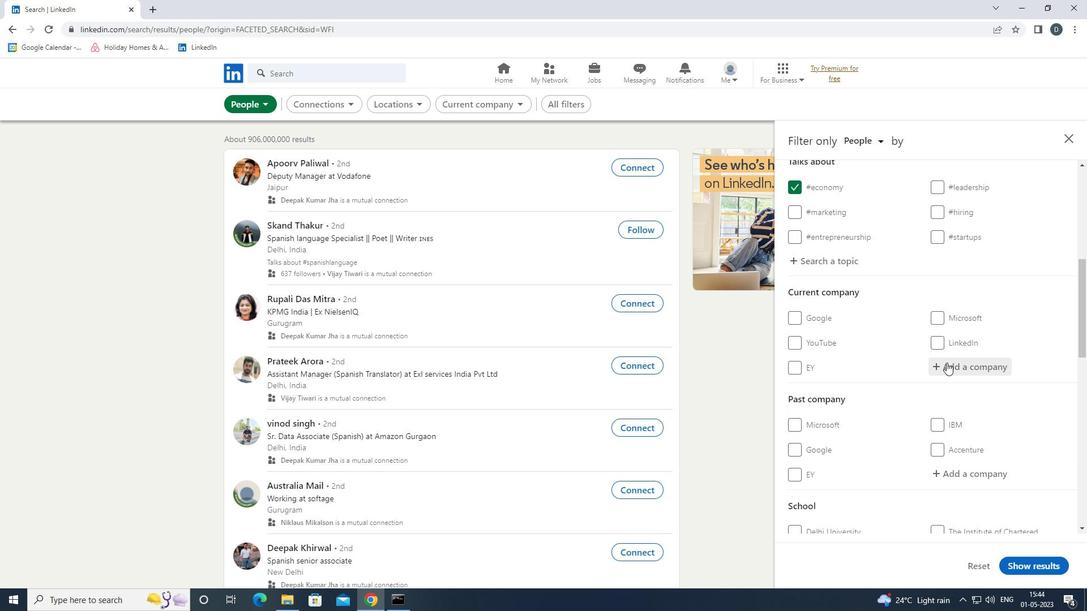
Action: Key pressed <Key.shift><Key.shift>L<Key.shift>&<Key.shift>T<Key.down><Key.down><Key.down><Key.enter>
Screenshot: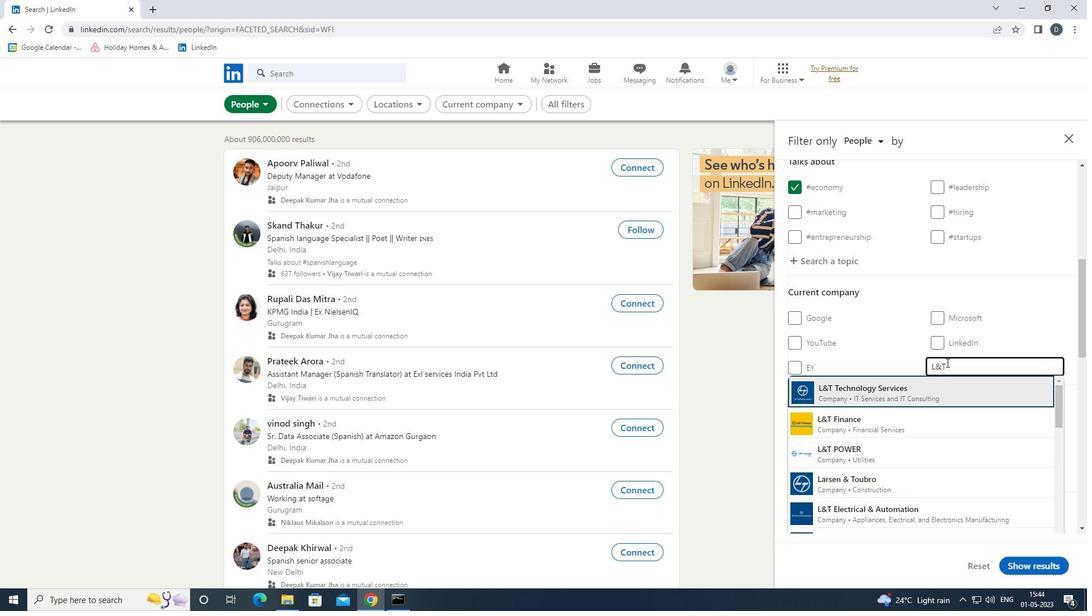 
Action: Mouse moved to (946, 365)
Screenshot: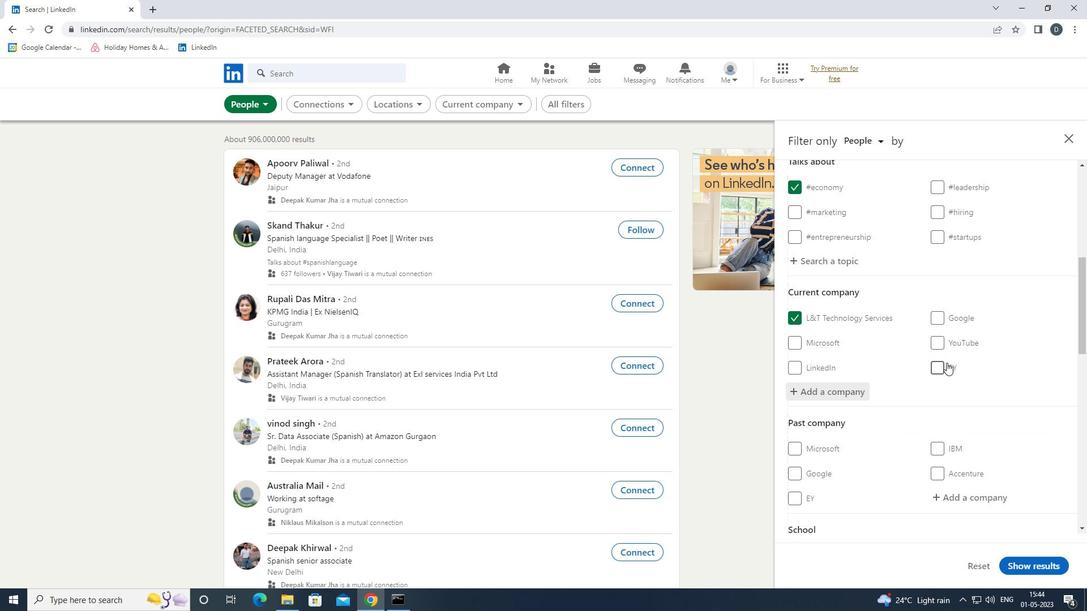 
Action: Mouse scrolled (946, 364) with delta (0, 0)
Screenshot: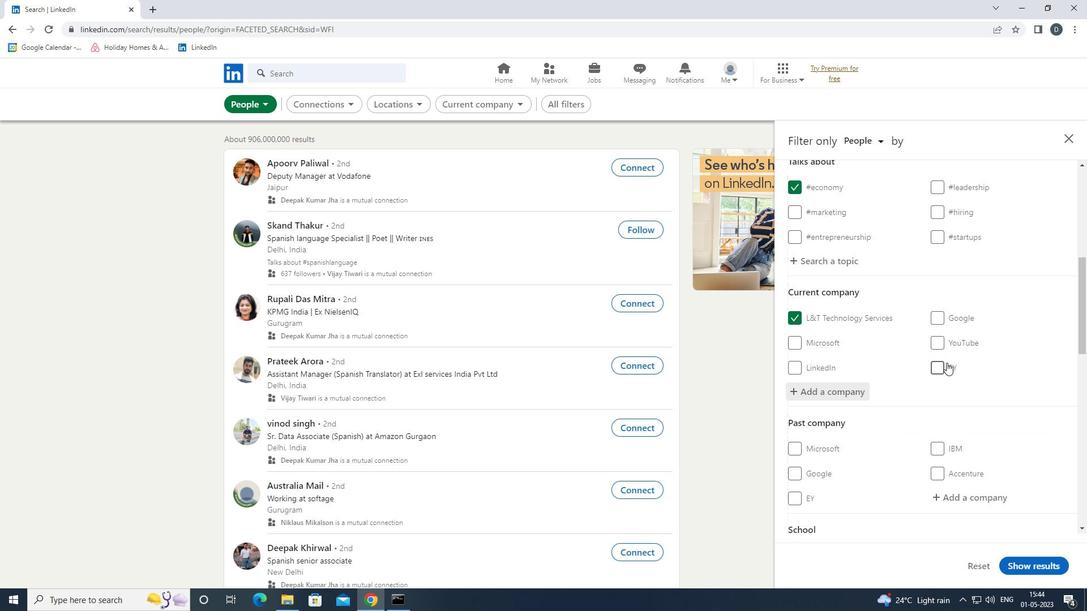 
Action: Mouse moved to (945, 369)
Screenshot: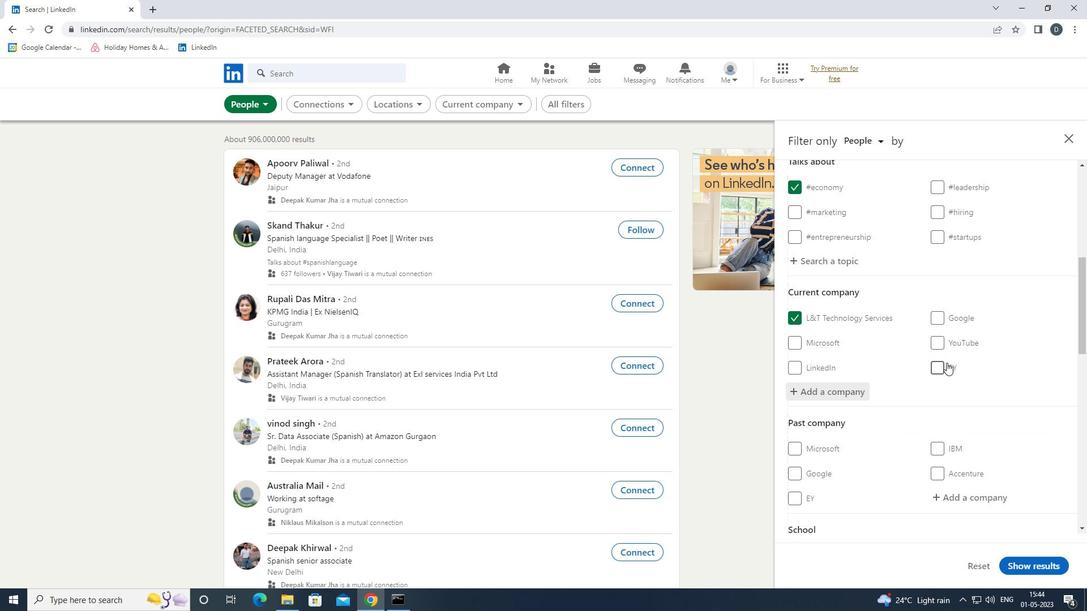 
Action: Mouse scrolled (945, 369) with delta (0, 0)
Screenshot: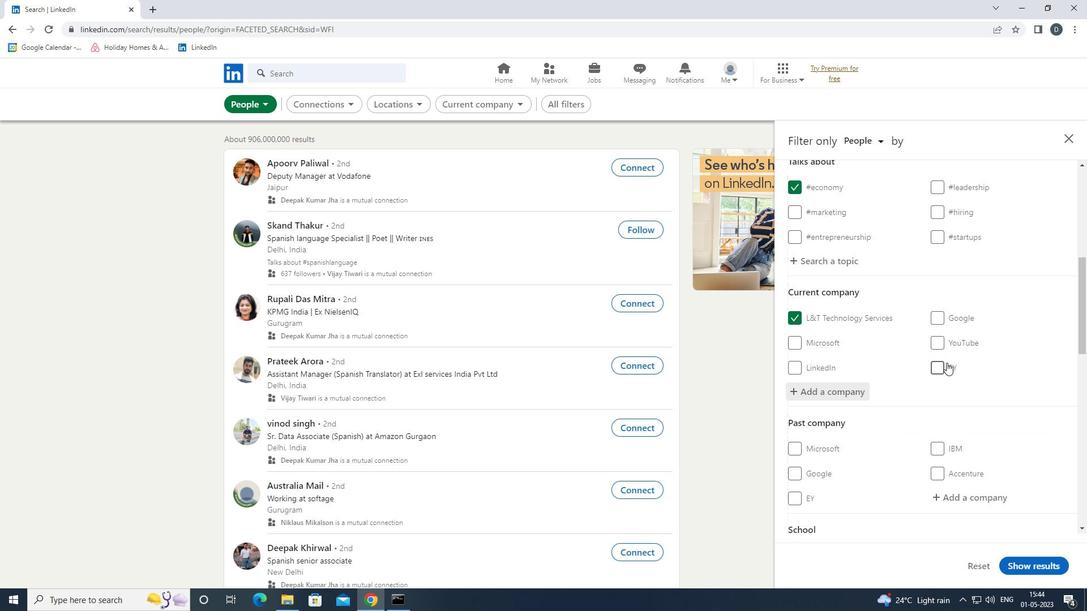 
Action: Mouse moved to (945, 370)
Screenshot: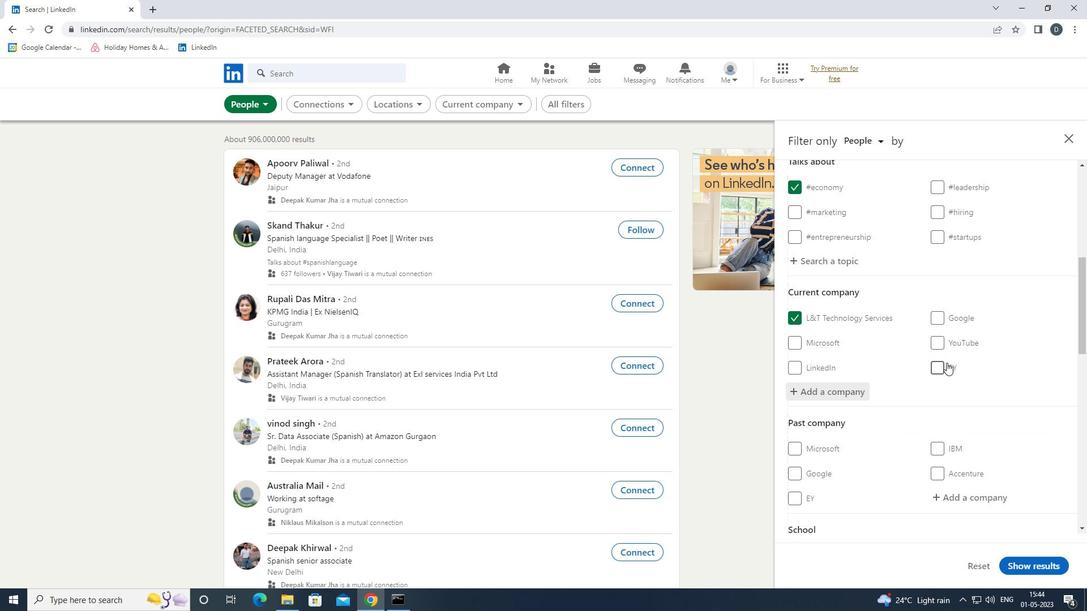 
Action: Mouse scrolled (945, 369) with delta (0, 0)
Screenshot: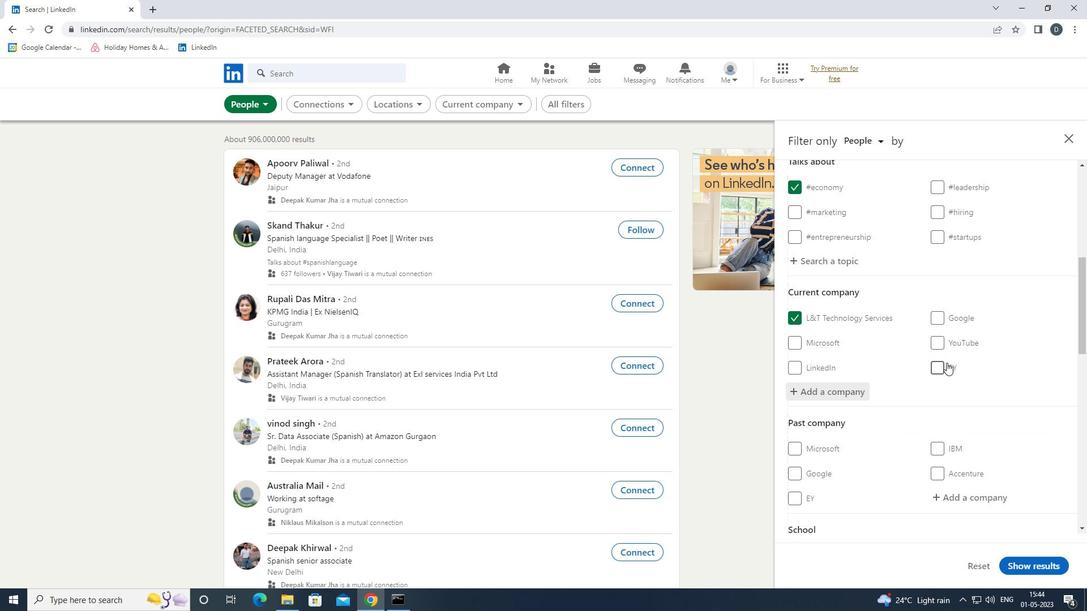 
Action: Mouse scrolled (945, 369) with delta (0, 0)
Screenshot: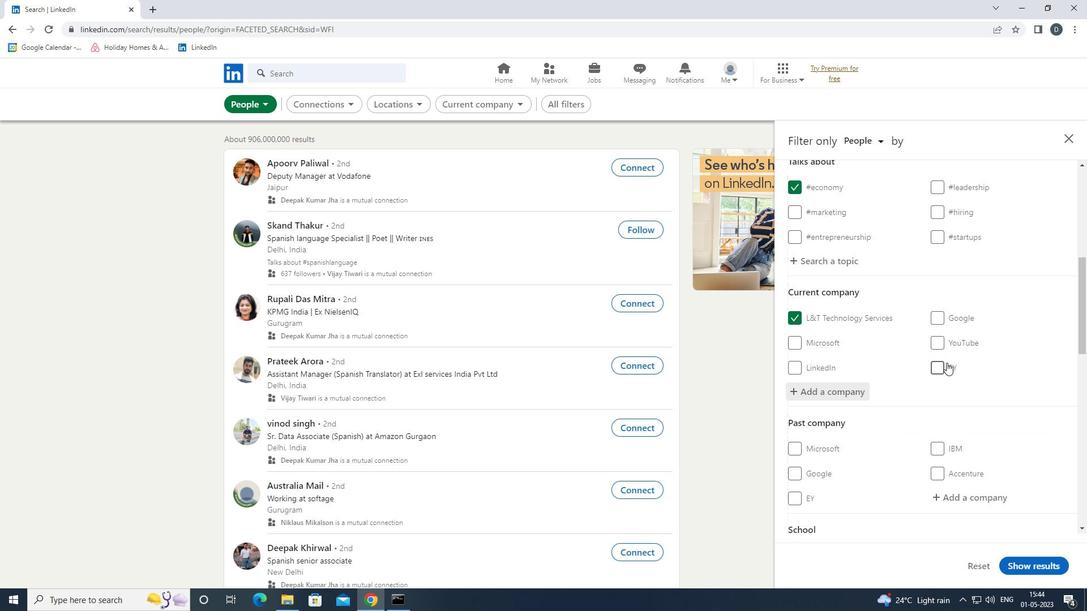 
Action: Mouse moved to (972, 388)
Screenshot: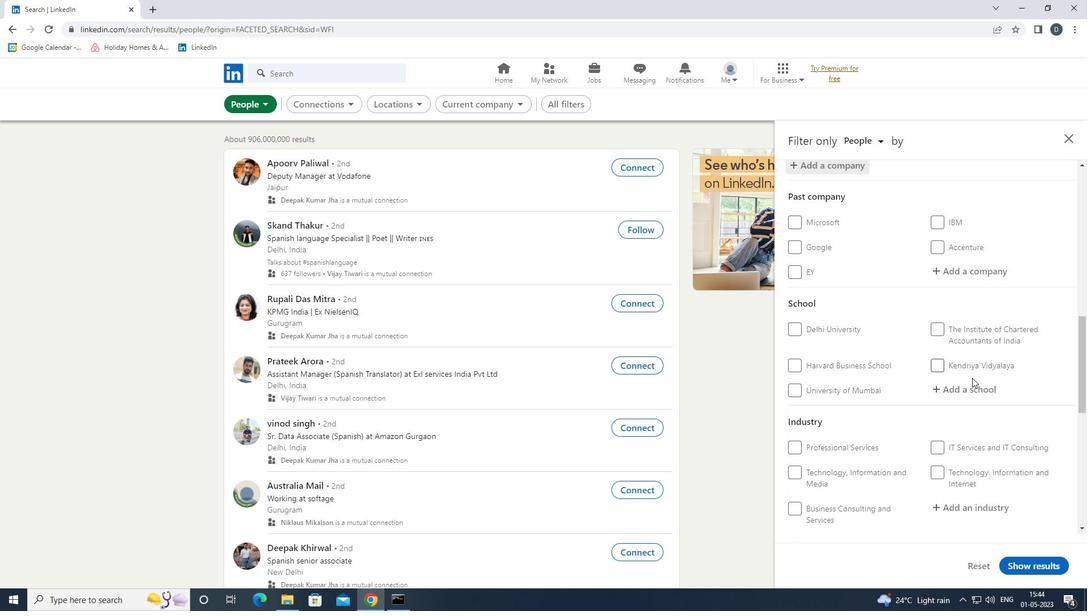 
Action: Mouse pressed left at (972, 388)
Screenshot: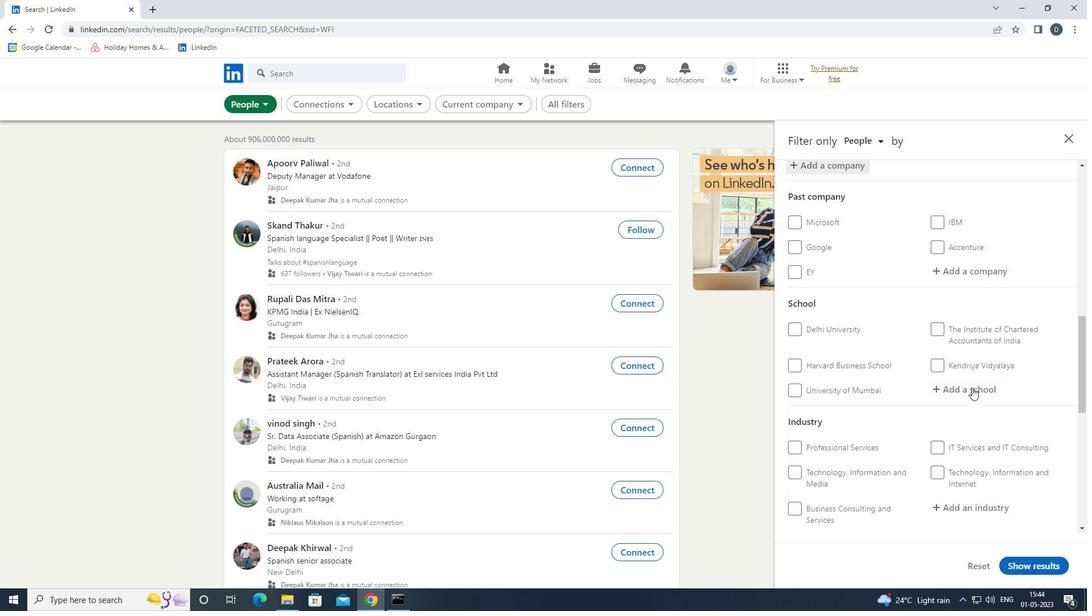 
Action: Key pressed <Key.shift>UNIVERSITY<Key.space><Key.shift>GRANTS<Key.down><Key.enter>
Screenshot: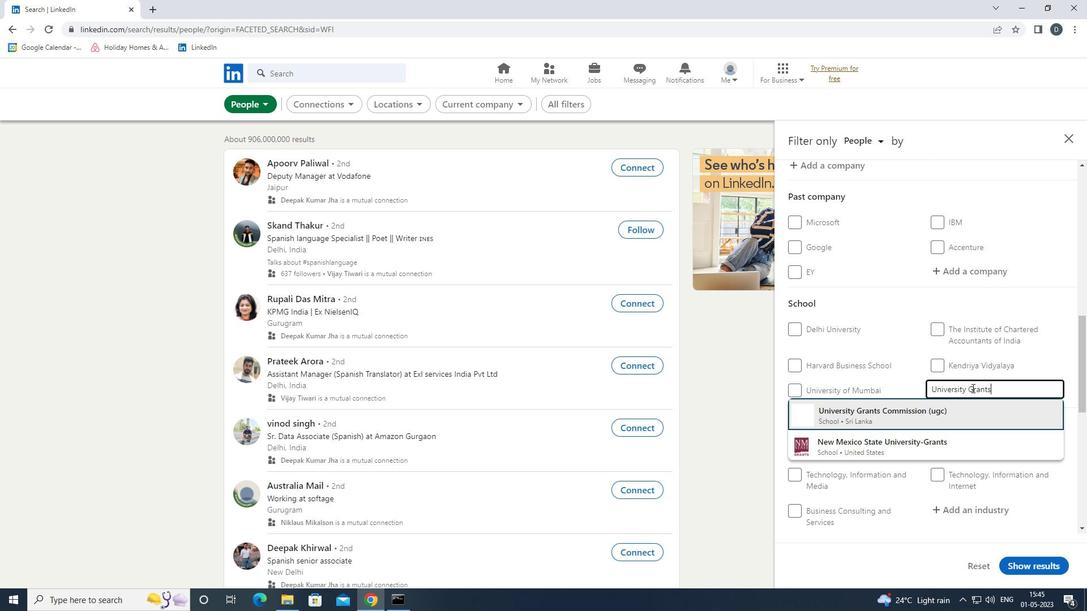 
Action: Mouse scrolled (972, 387) with delta (0, 0)
Screenshot: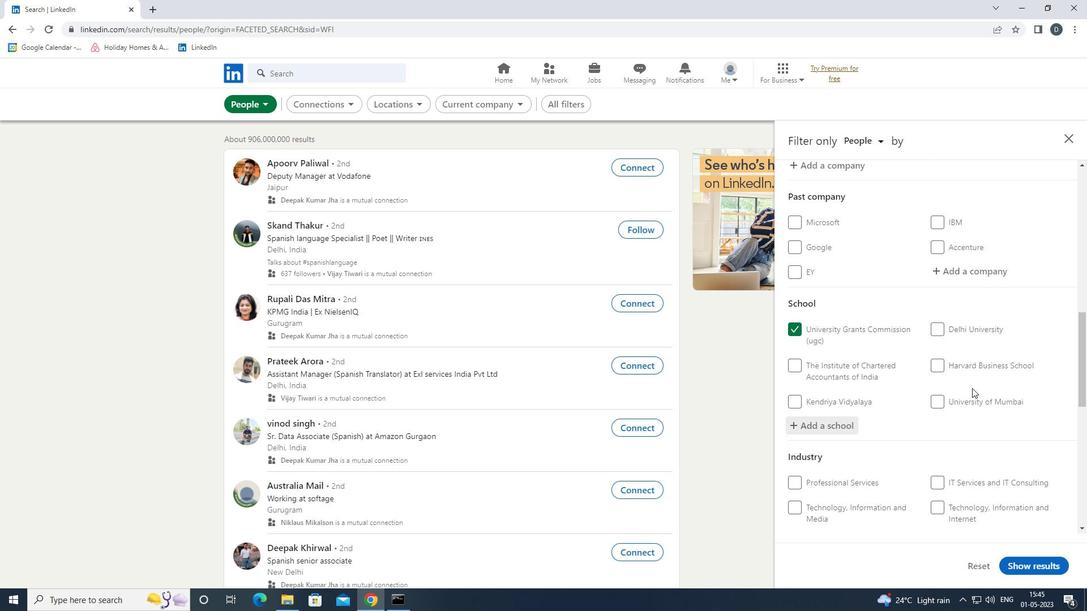 
Action: Mouse scrolled (972, 387) with delta (0, 0)
Screenshot: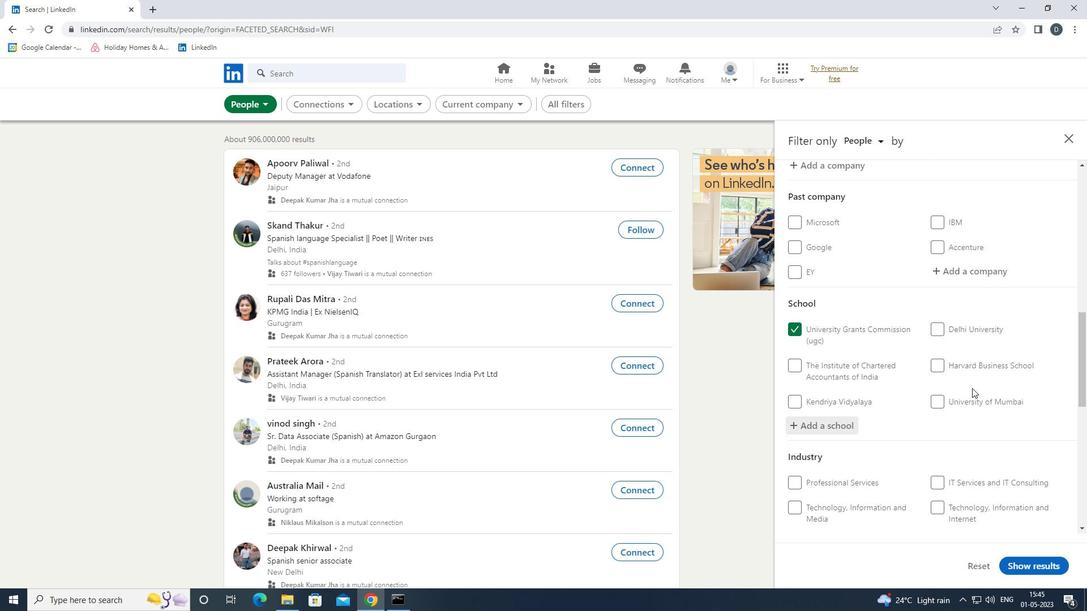 
Action: Mouse scrolled (972, 387) with delta (0, 0)
Screenshot: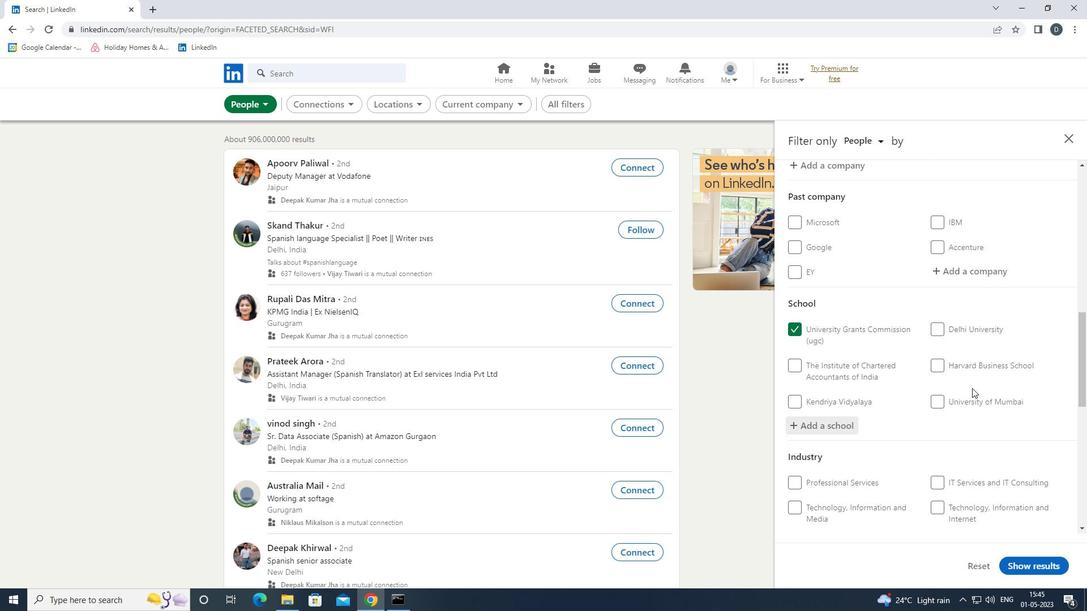 
Action: Mouse scrolled (972, 387) with delta (0, 0)
Screenshot: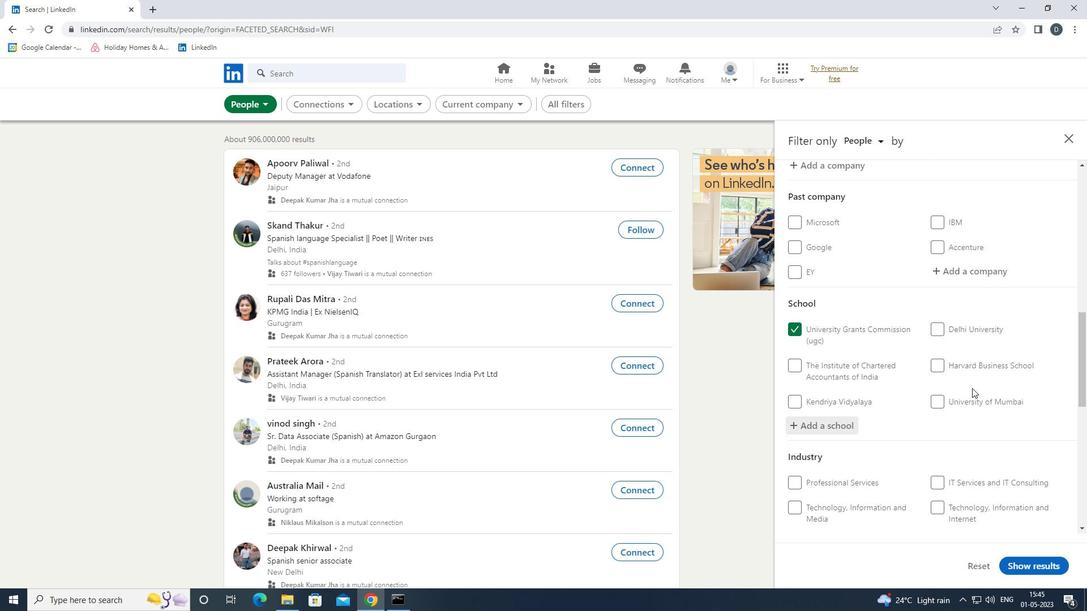 
Action: Mouse moved to (980, 308)
Screenshot: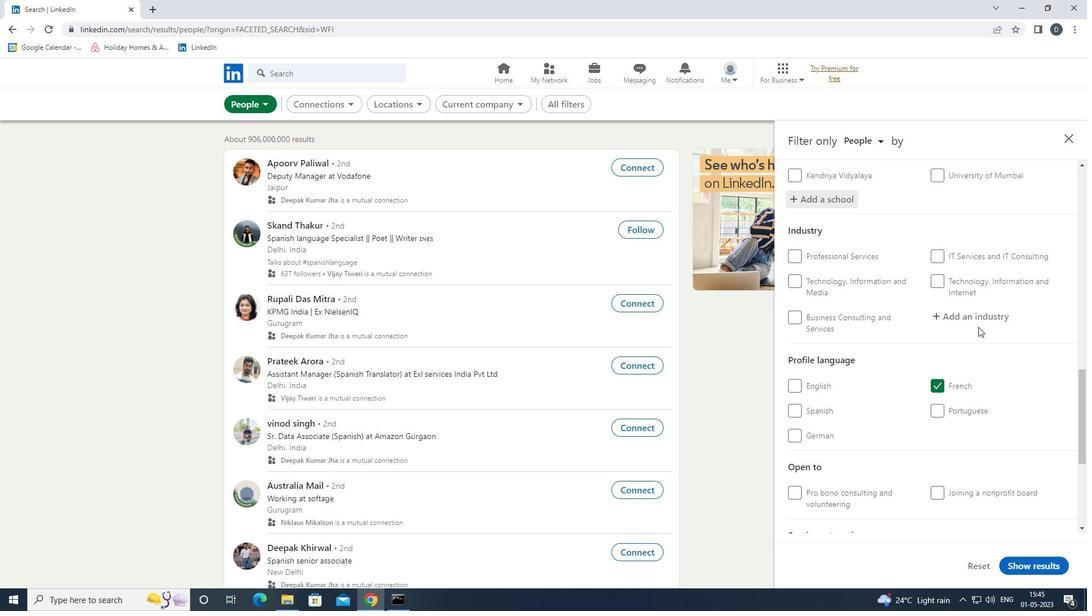 
Action: Mouse pressed left at (980, 308)
Screenshot: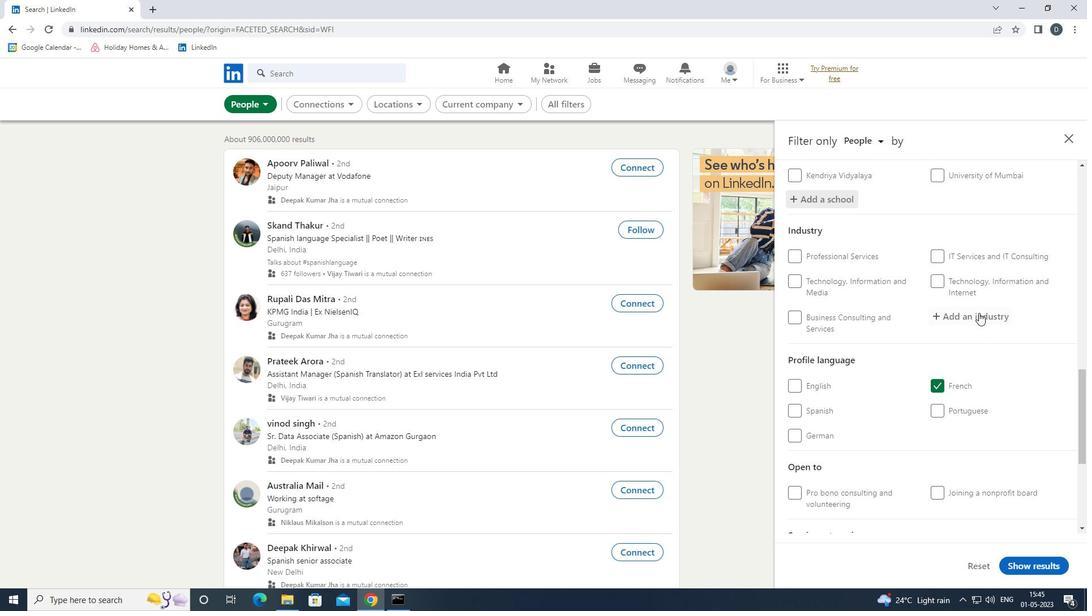 
Action: Key pressed <Key.shift>PHYSI<Key.down><Key.down><Key.enter>
Screenshot: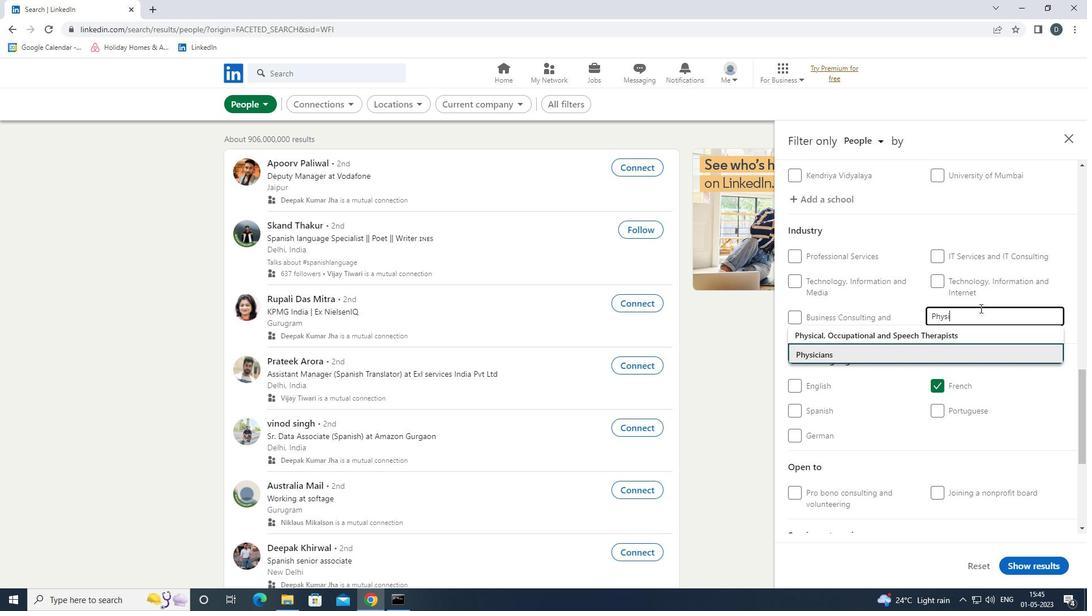 
Action: Mouse scrolled (980, 308) with delta (0, 0)
Screenshot: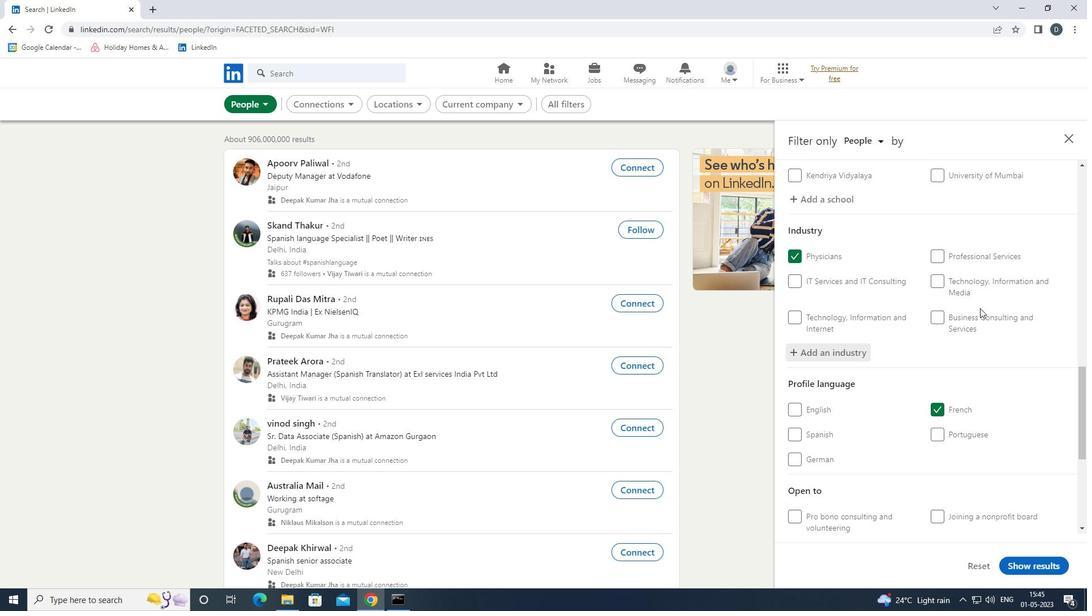 
Action: Mouse scrolled (980, 308) with delta (0, 0)
Screenshot: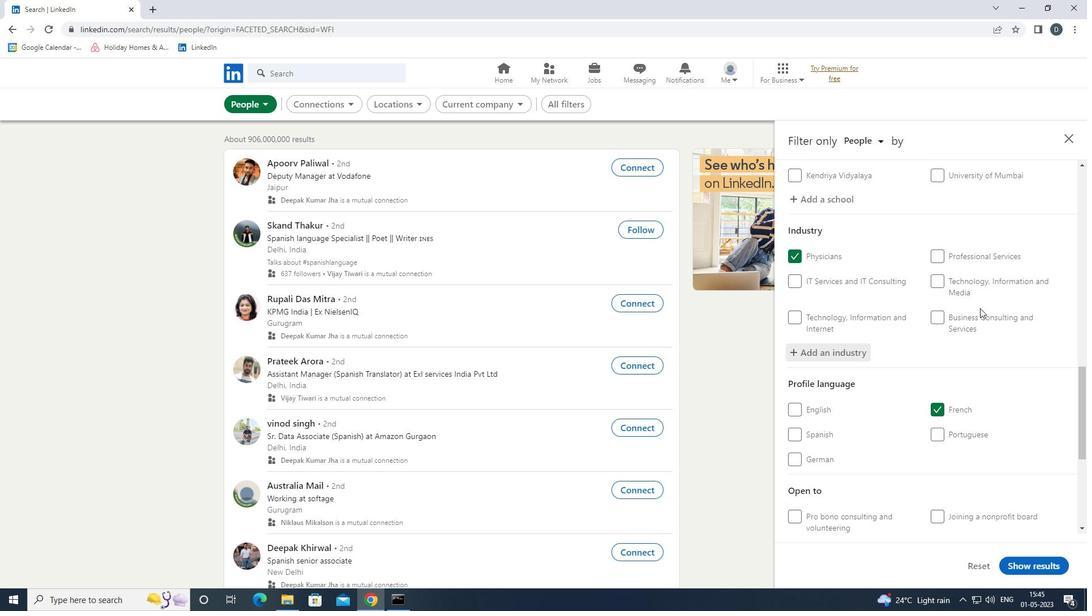 
Action: Mouse scrolled (980, 308) with delta (0, 0)
Screenshot: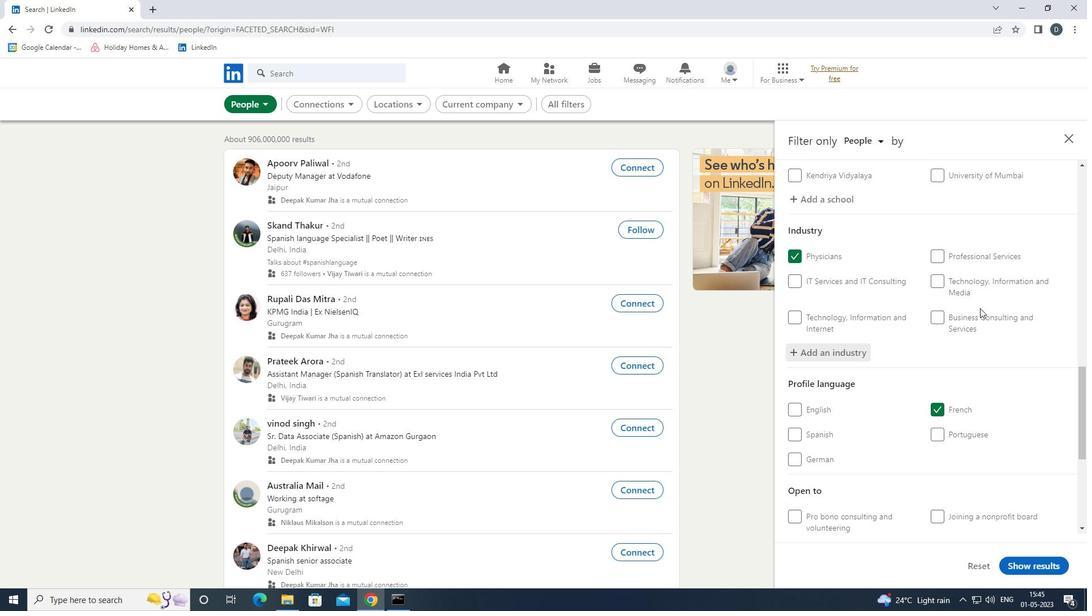 
Action: Mouse scrolled (980, 308) with delta (0, 0)
Screenshot: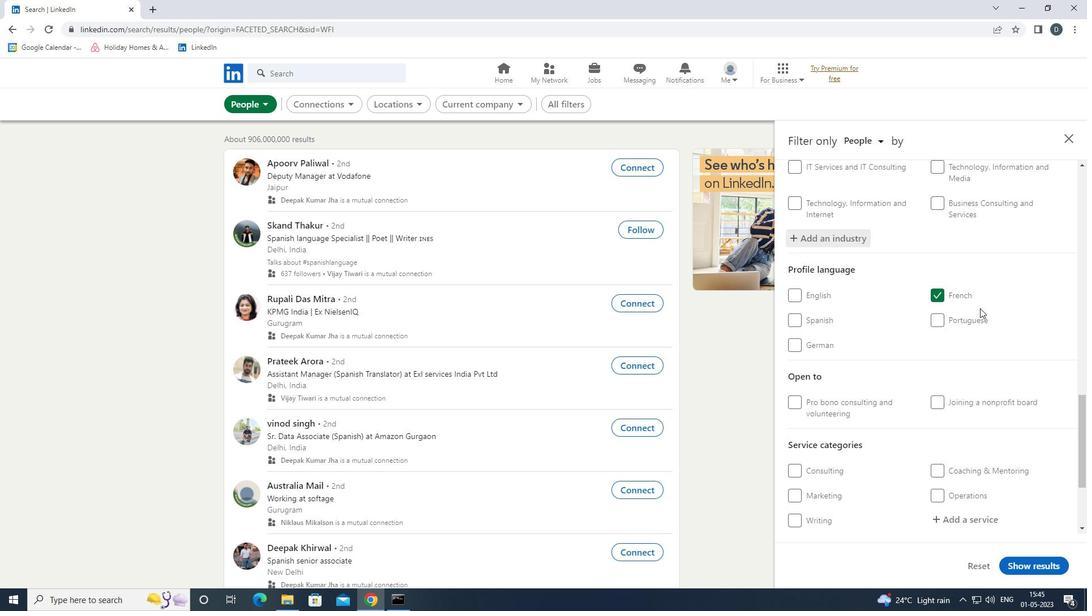 
Action: Mouse scrolled (980, 308) with delta (0, 0)
Screenshot: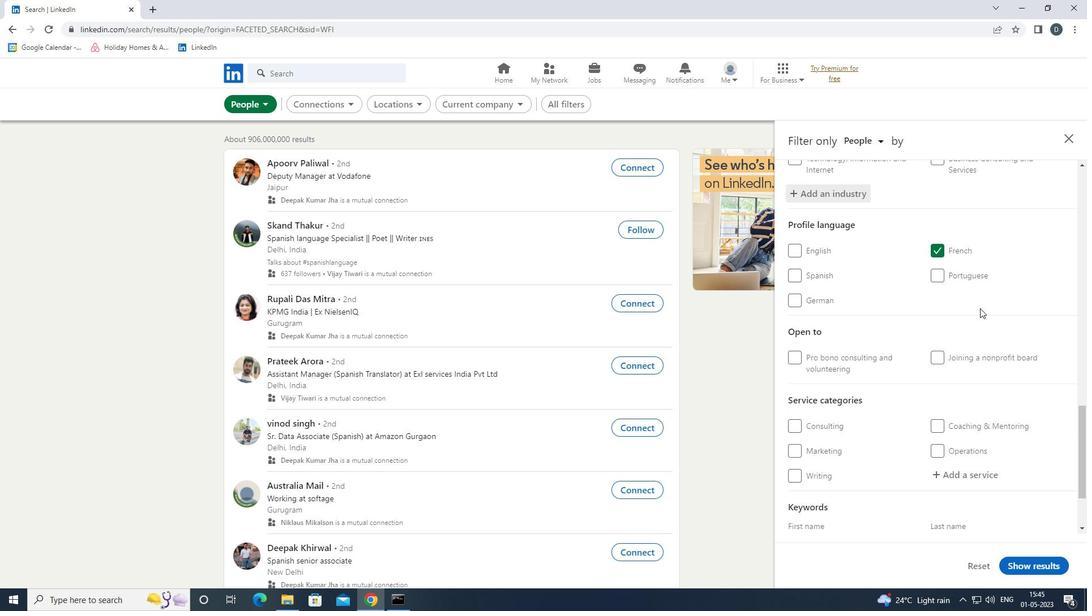 
Action: Mouse moved to (970, 377)
Screenshot: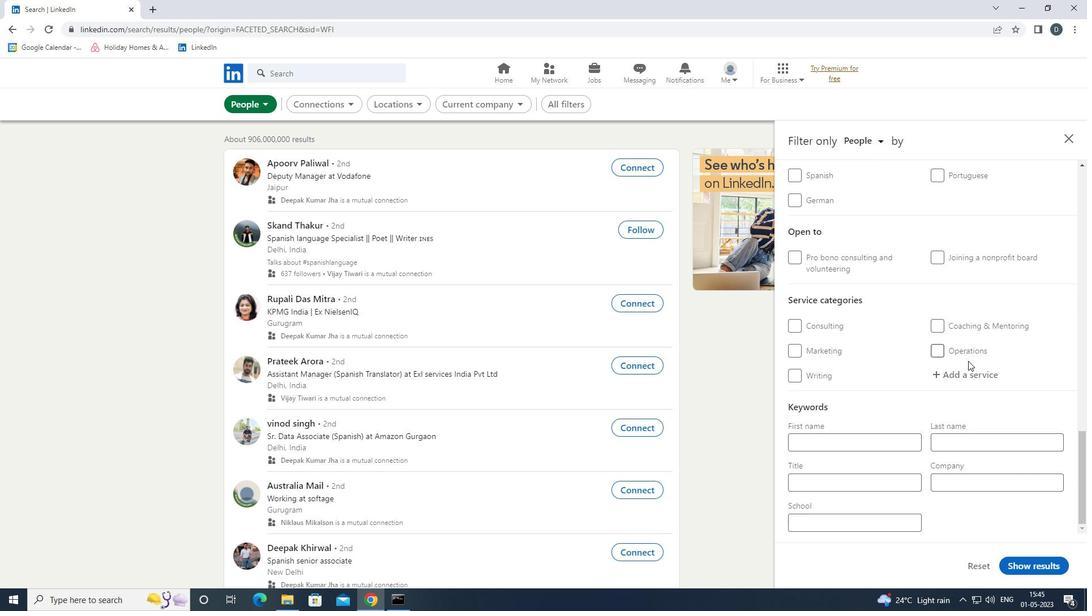 
Action: Mouse pressed left at (970, 377)
Screenshot: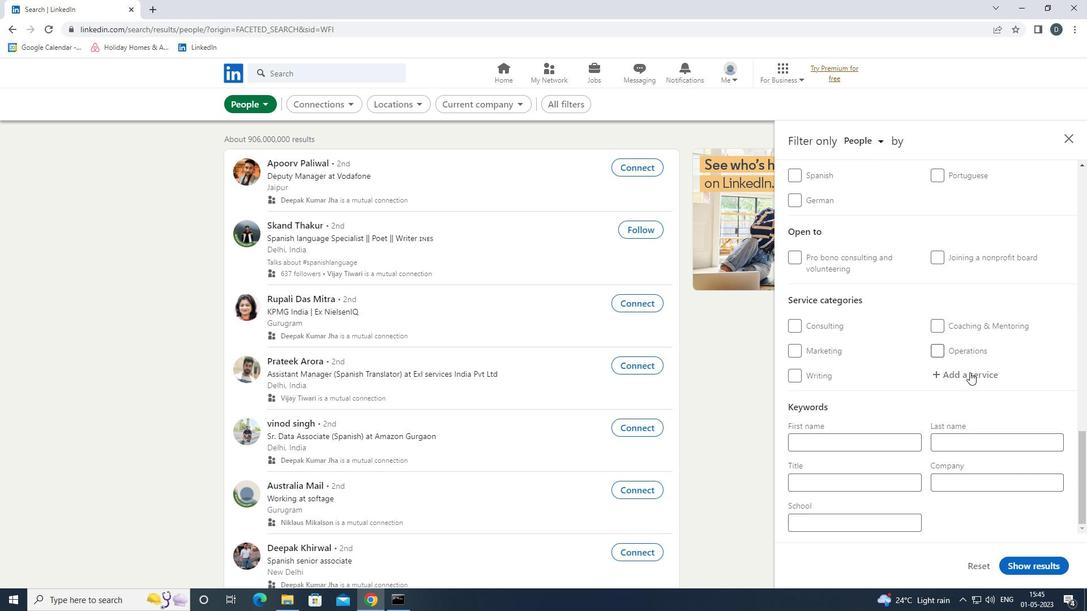 
Action: Mouse moved to (970, 377)
Screenshot: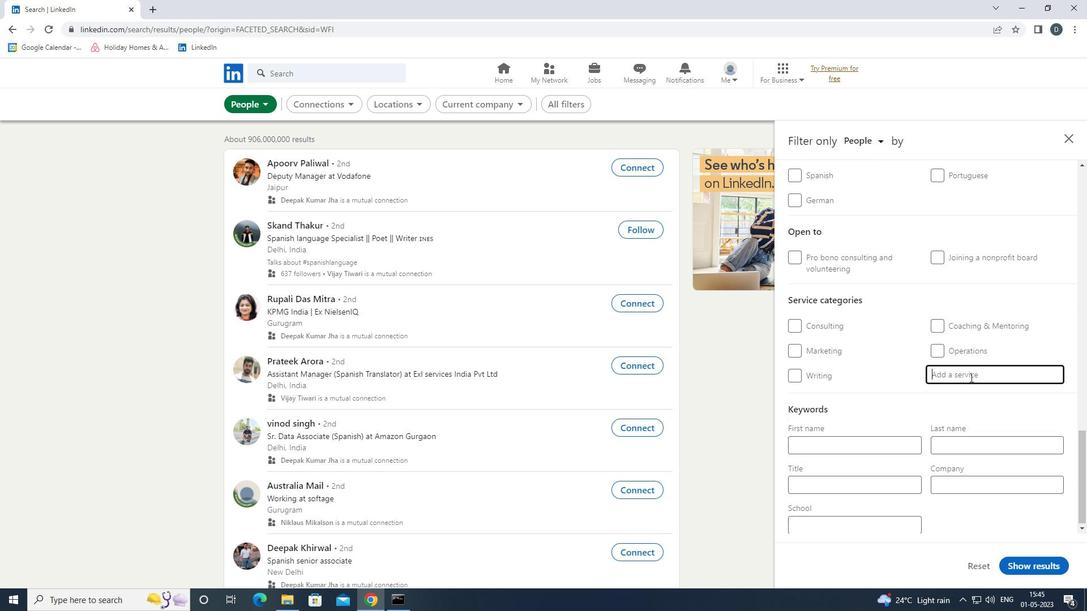 
Action: Key pressed <Key.shift><Key.shift>FINANCIAL<Key.space><Key.down><Key.down><Key.enter>
Screenshot: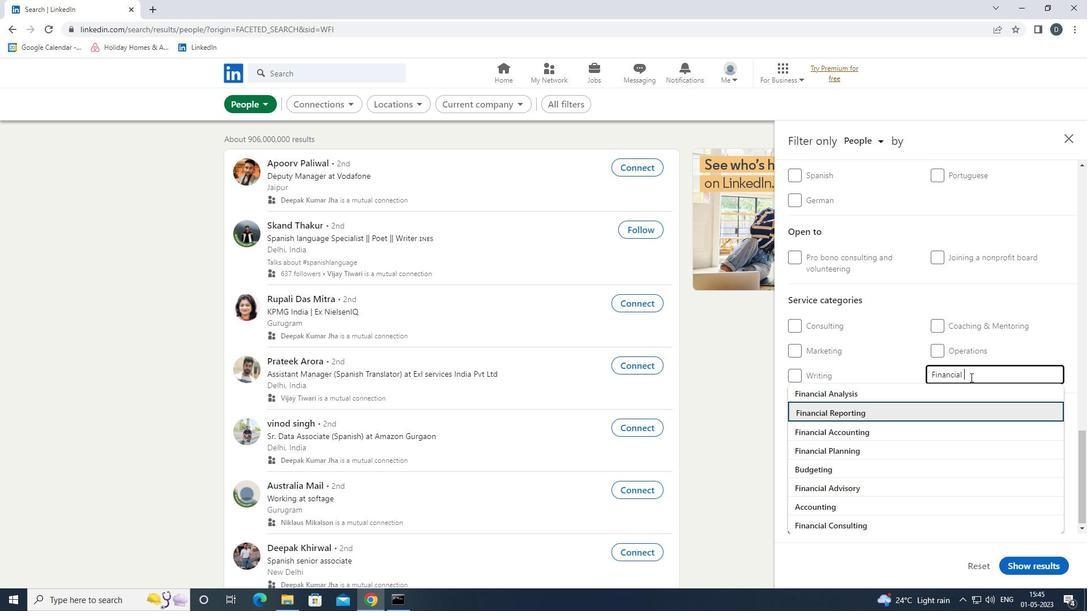 
Action: Mouse moved to (969, 379)
Screenshot: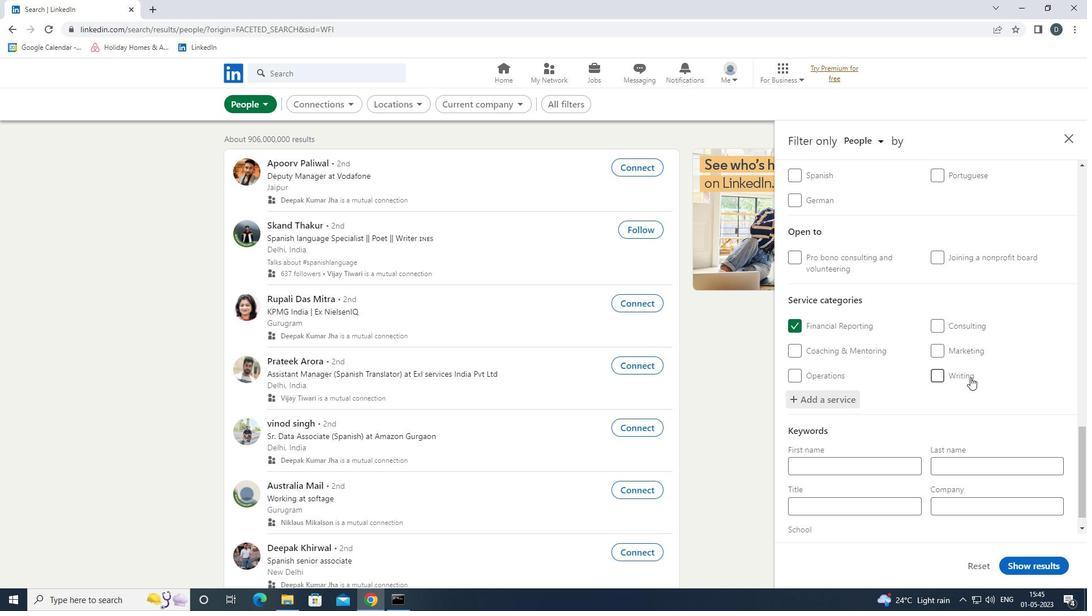 
Action: Mouse scrolled (969, 378) with delta (0, 0)
Screenshot: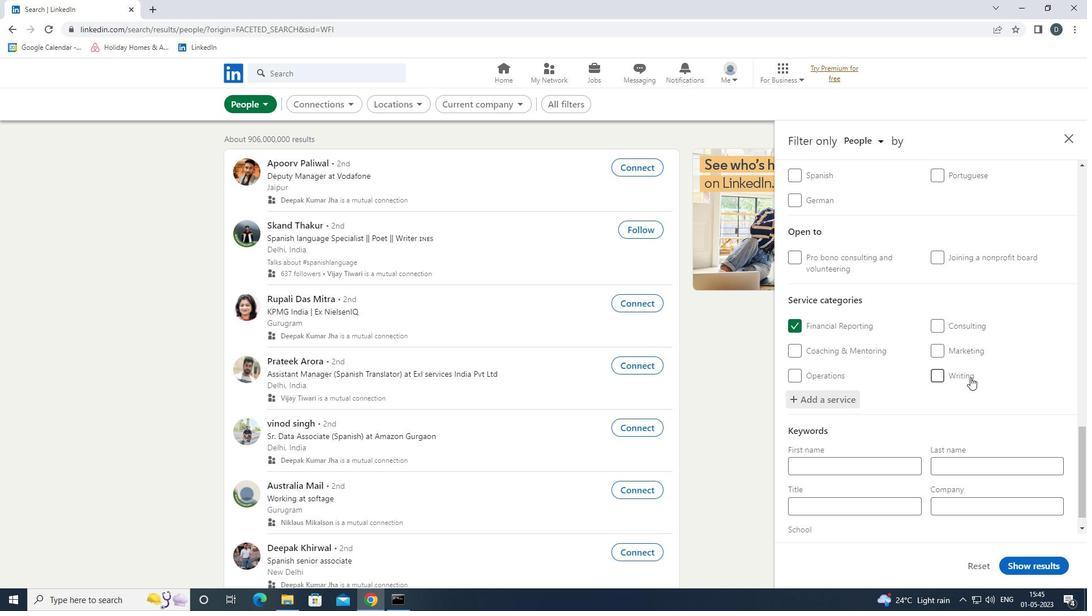 
Action: Mouse moved to (958, 387)
Screenshot: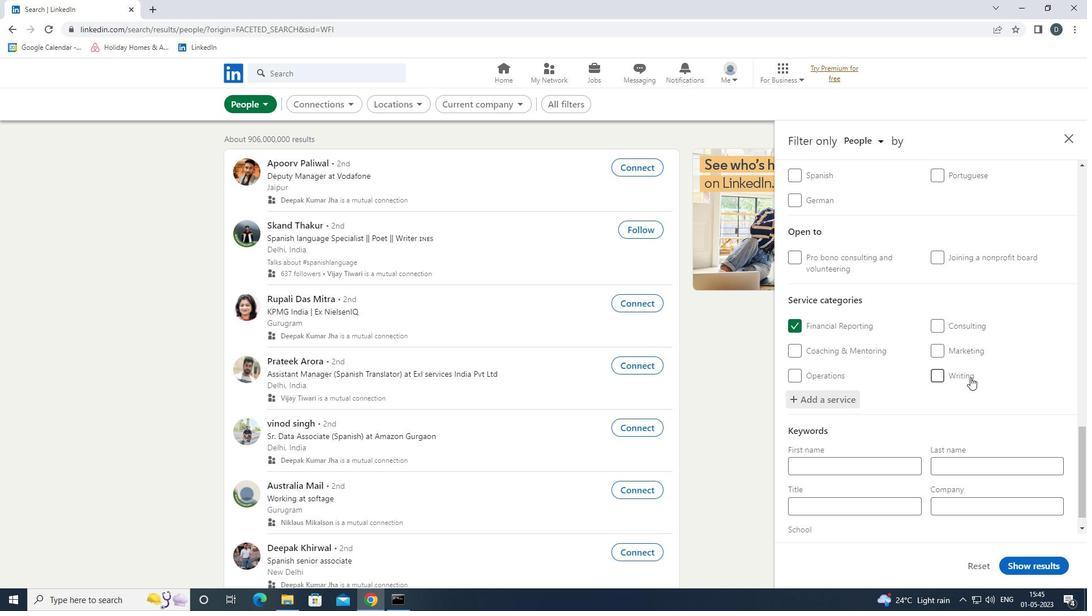 
Action: Mouse scrolled (958, 387) with delta (0, 0)
Screenshot: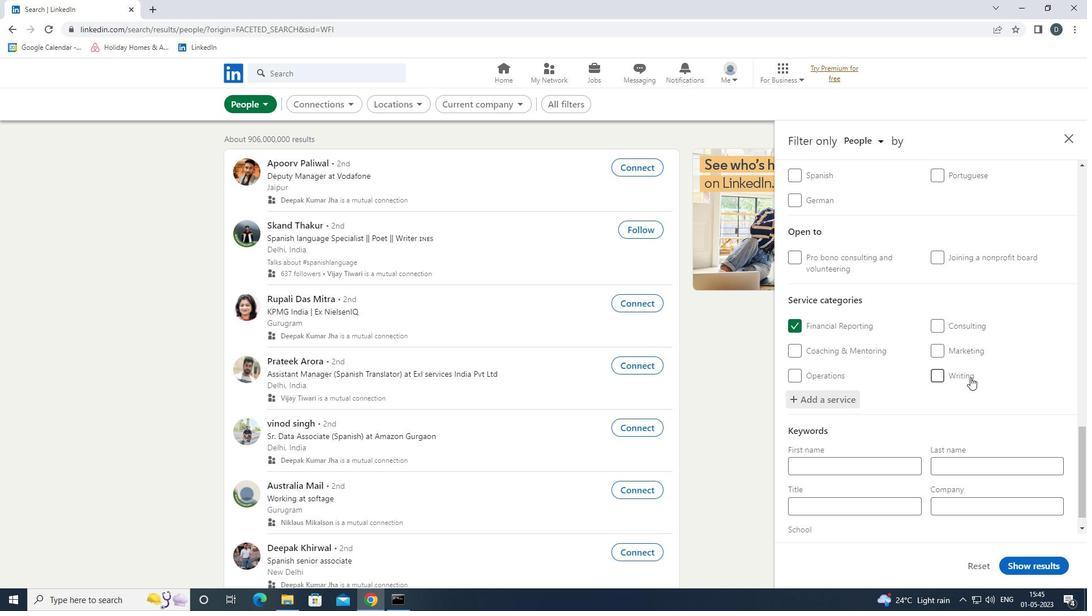 
Action: Mouse moved to (949, 396)
Screenshot: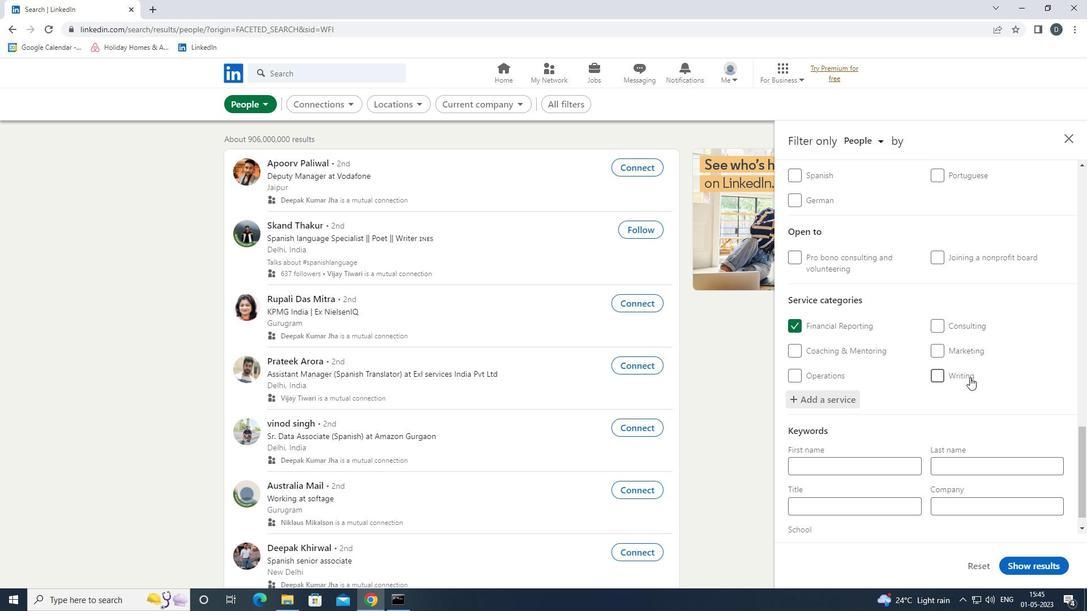 
Action: Mouse scrolled (949, 395) with delta (0, 0)
Screenshot: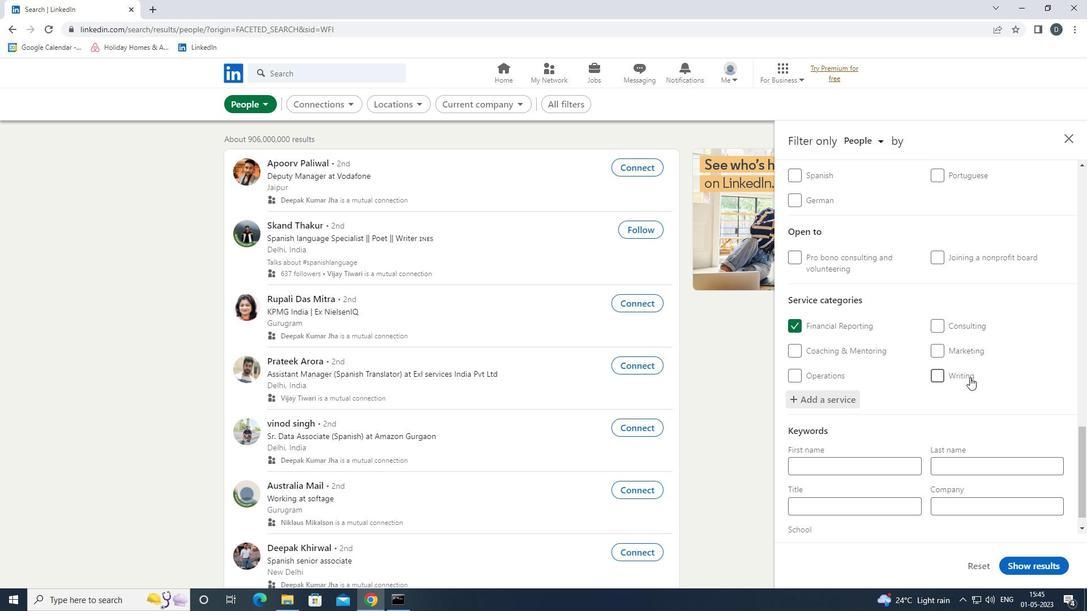 
Action: Mouse moved to (908, 476)
Screenshot: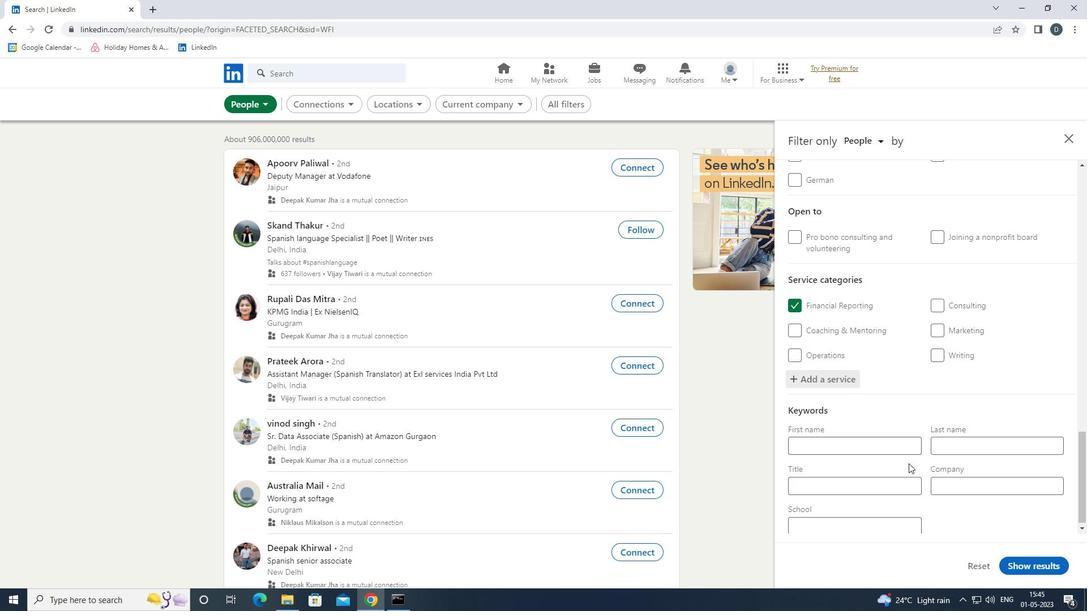 
Action: Mouse pressed left at (908, 476)
Screenshot: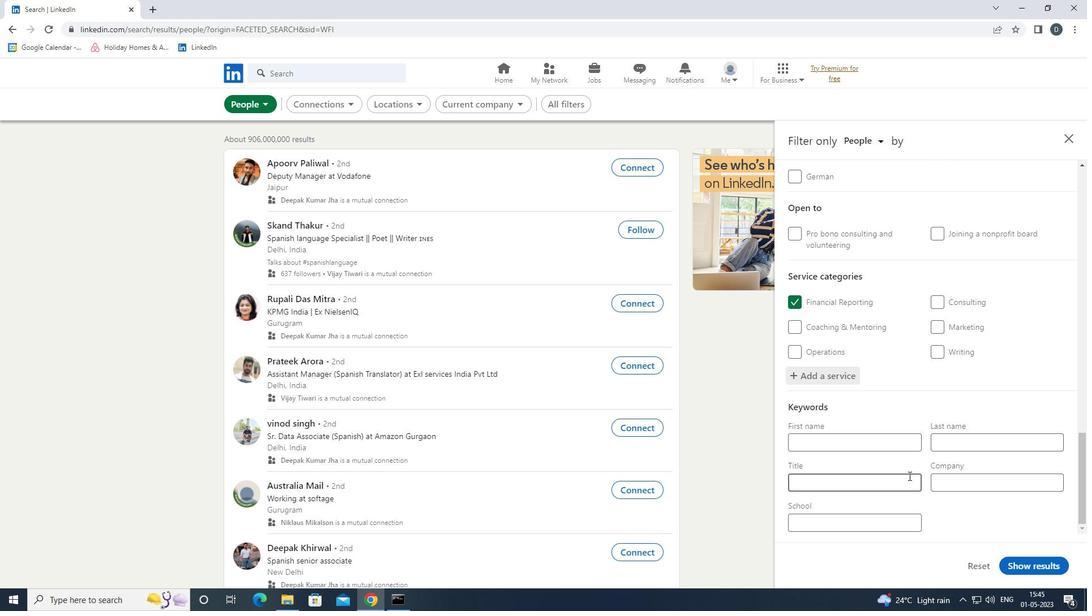
Action: Key pressed <Key.shift><Key.shift><Key.shift><Key.shift><Key.shift>ENTREPRENEUR
Screenshot: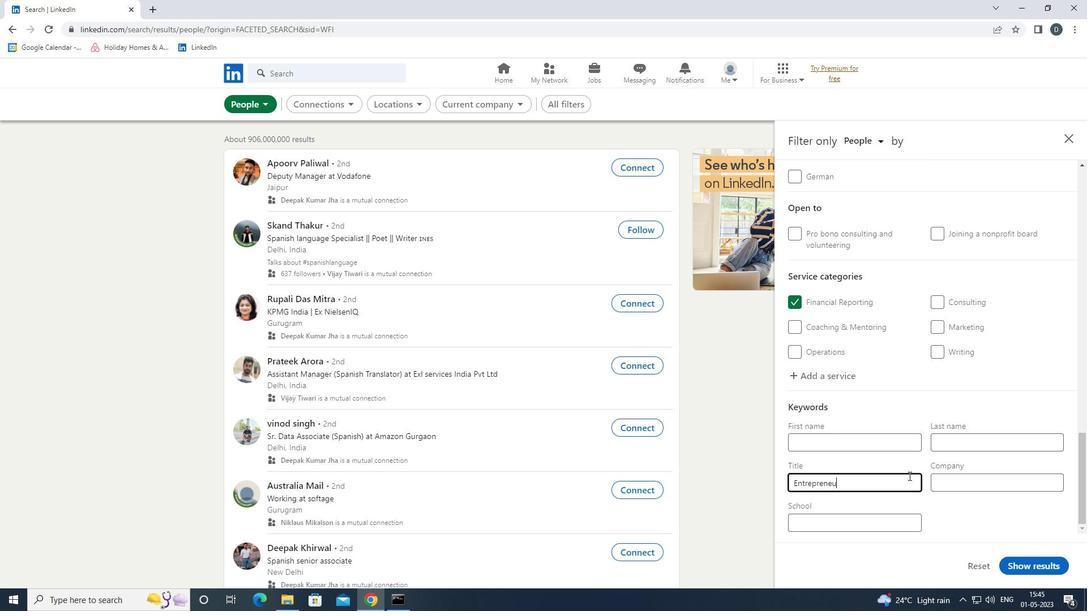 
Action: Mouse moved to (1031, 569)
Screenshot: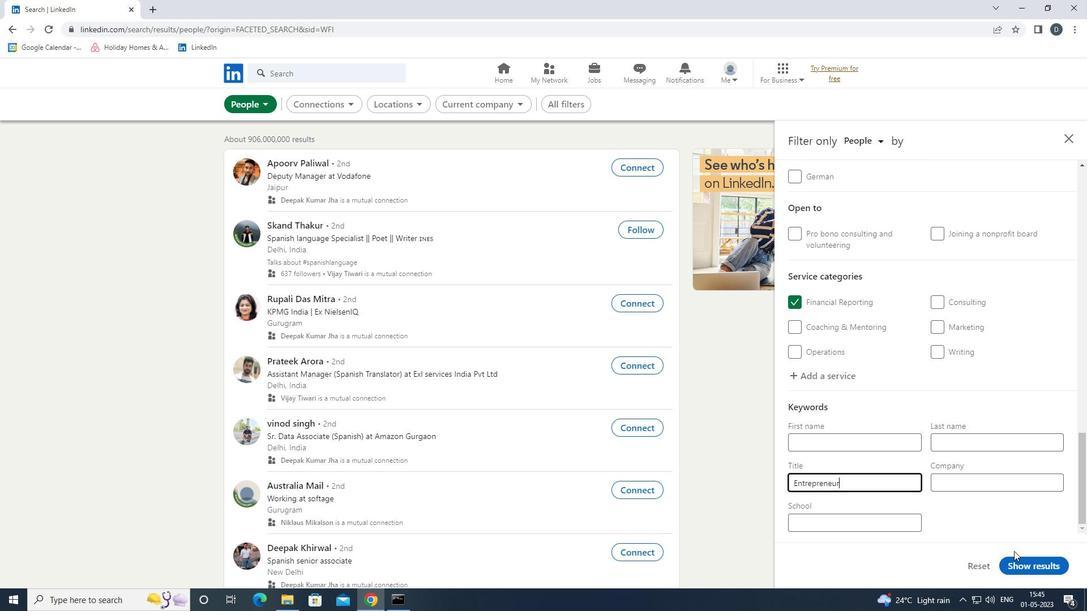 
Action: Mouse pressed left at (1031, 569)
Screenshot: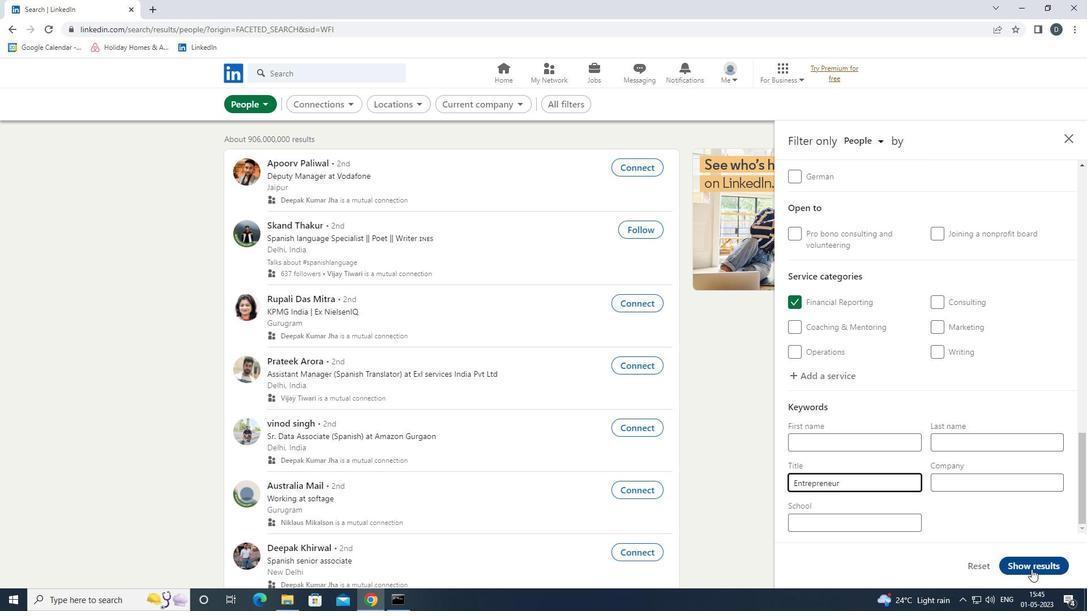 
Action: Mouse moved to (733, 335)
Screenshot: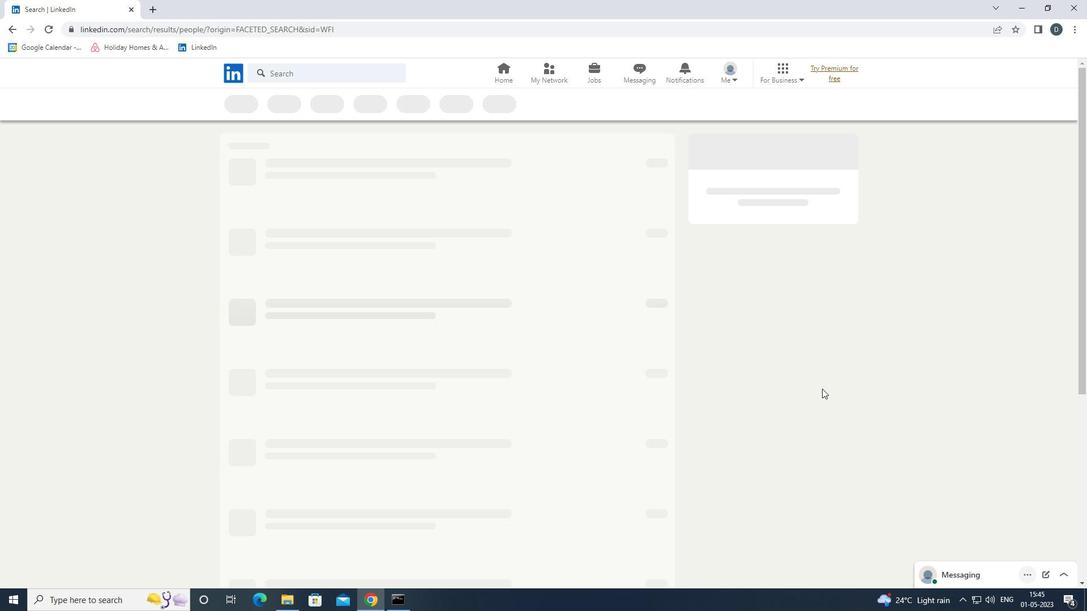 
